 Task: Create a due date automation trigger when advanced on, 2 hours before a card is due add fields with custom field "Resume" set to a date more than 1 days ago.
Action: Mouse moved to (1041, 299)
Screenshot: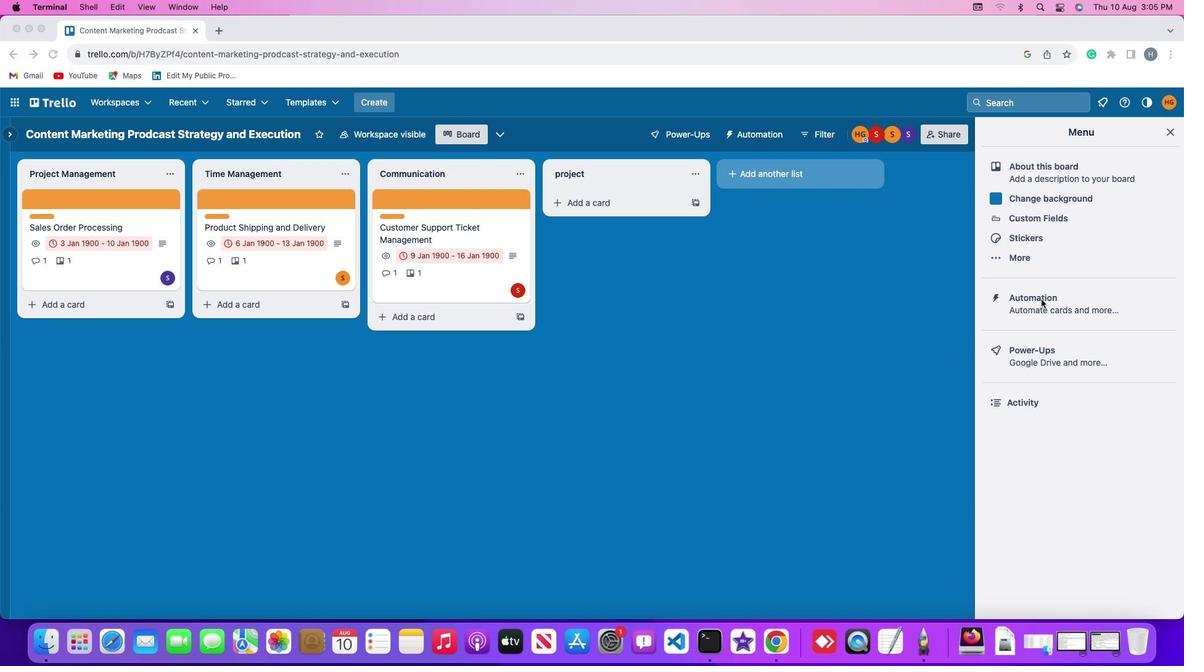 
Action: Mouse pressed left at (1041, 299)
Screenshot: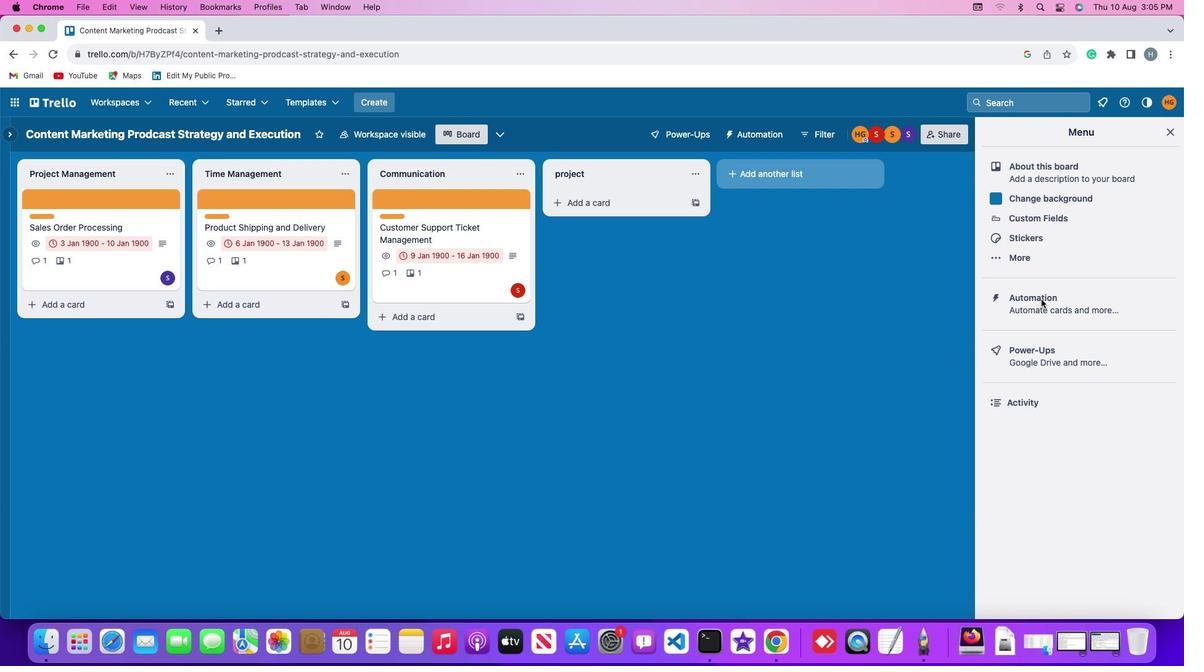 
Action: Mouse pressed left at (1041, 299)
Screenshot: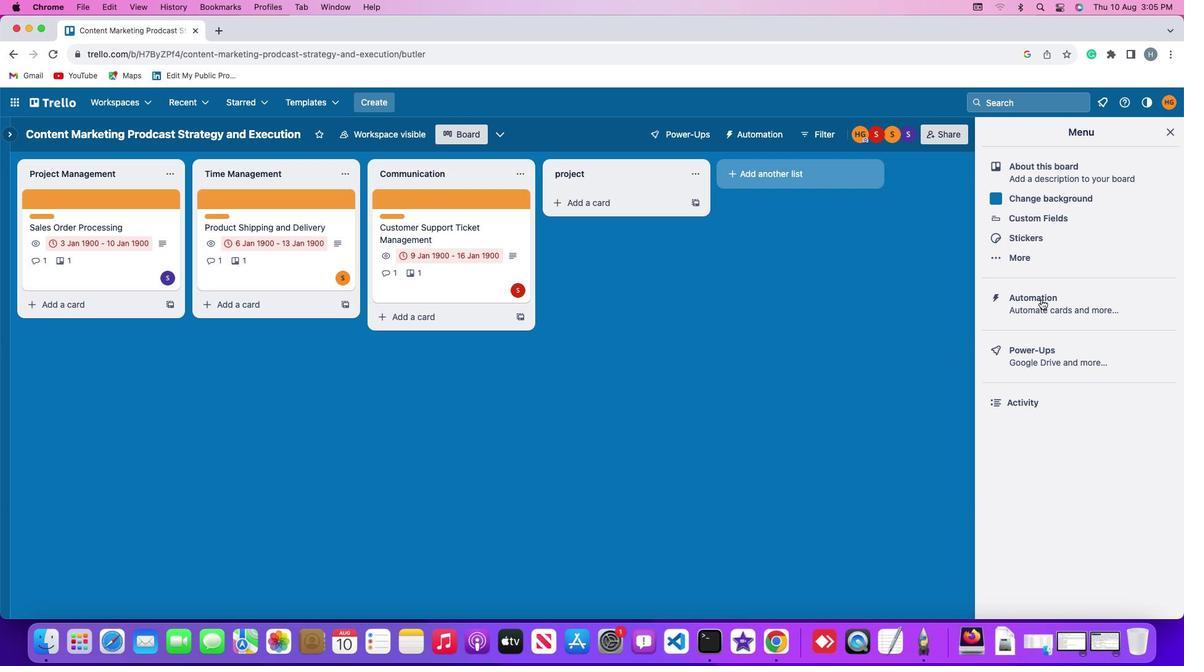 
Action: Mouse moved to (87, 294)
Screenshot: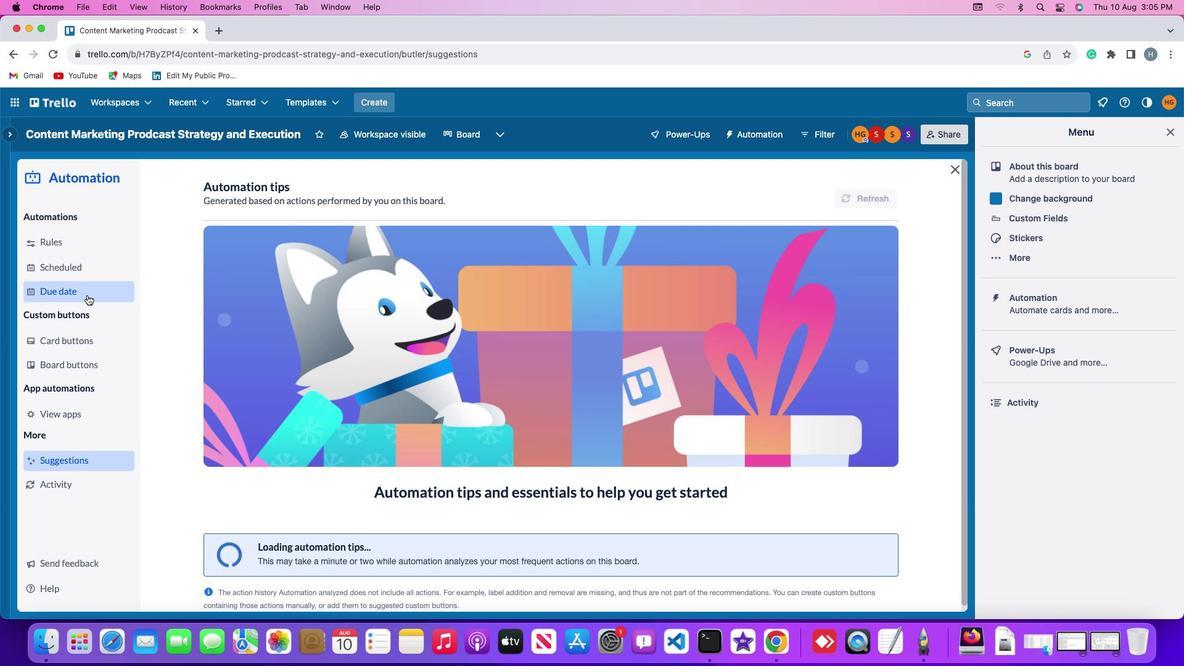 
Action: Mouse pressed left at (87, 294)
Screenshot: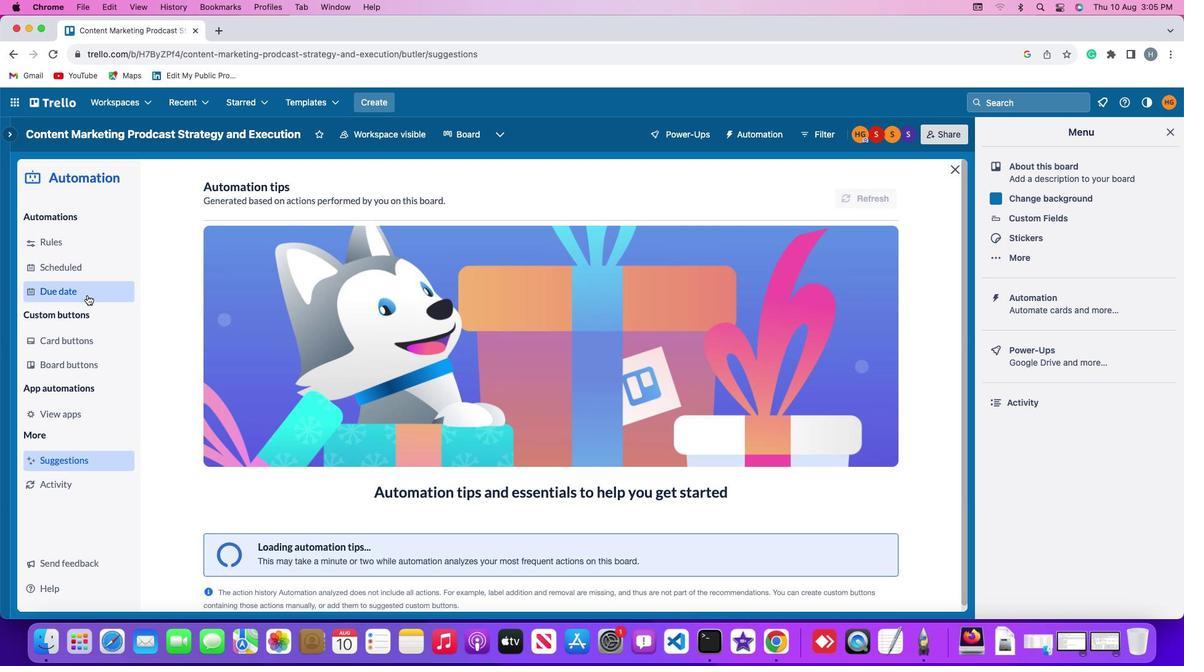 
Action: Mouse moved to (822, 193)
Screenshot: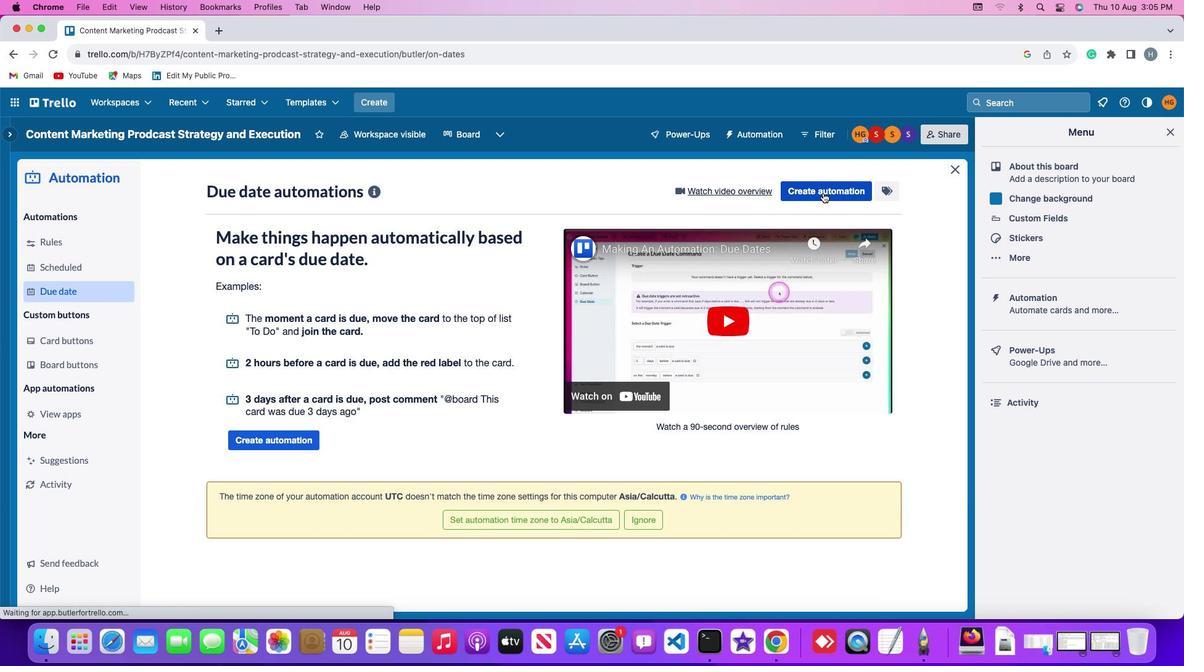 
Action: Mouse pressed left at (822, 193)
Screenshot: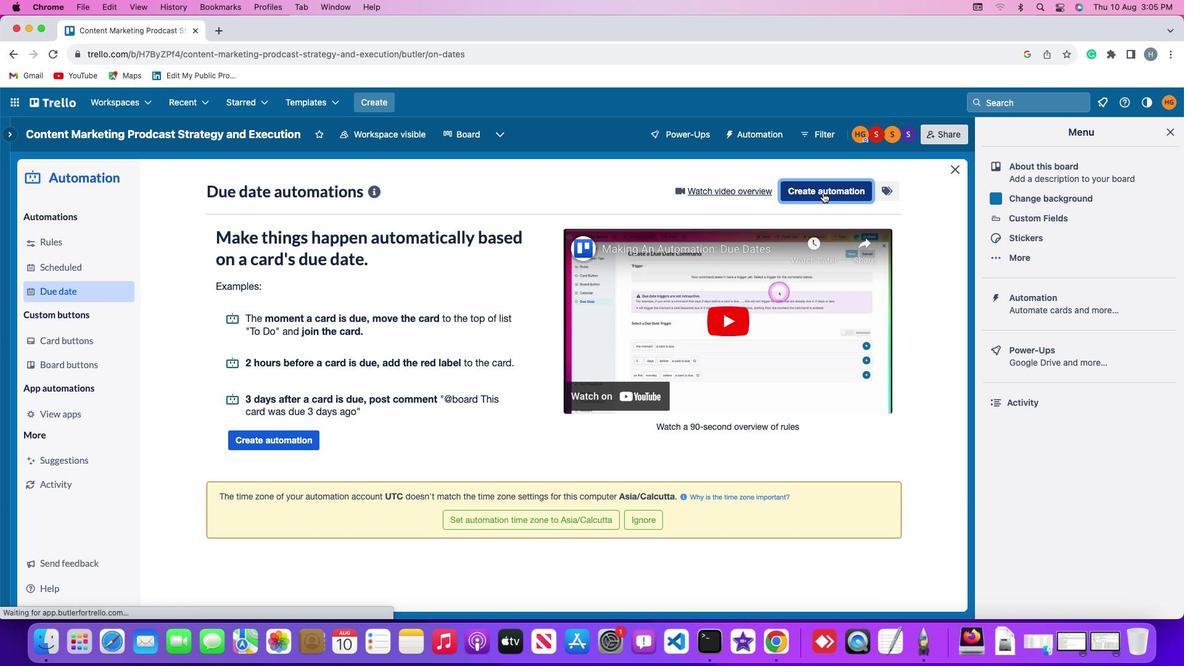 
Action: Mouse moved to (401, 309)
Screenshot: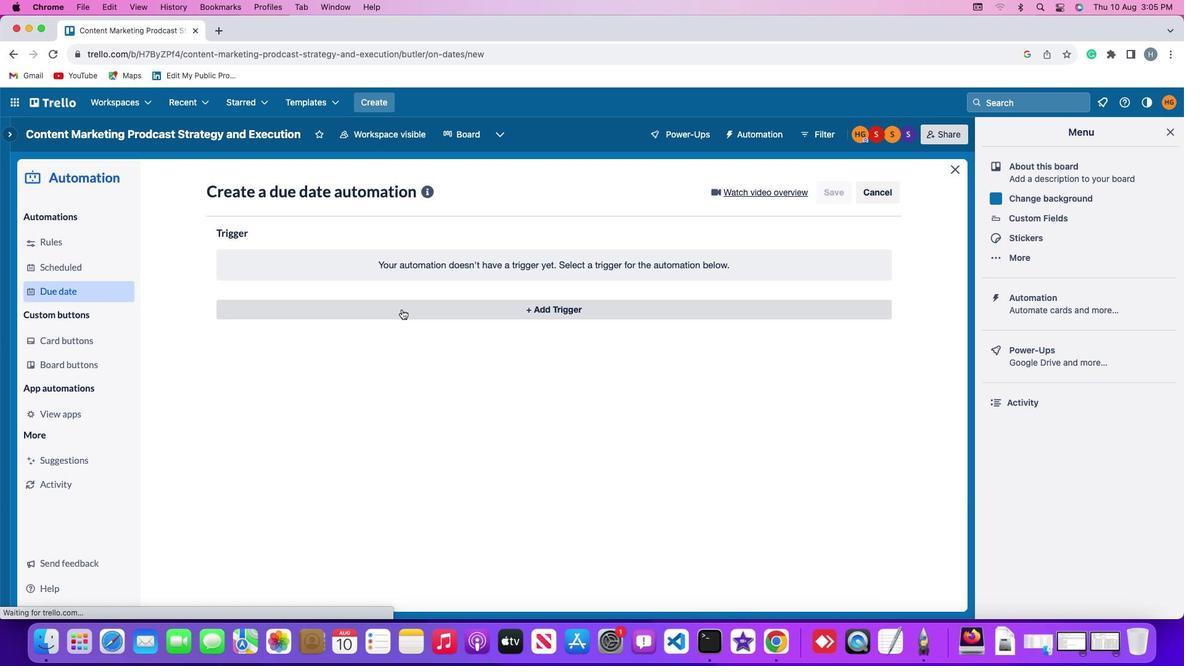 
Action: Mouse pressed left at (401, 309)
Screenshot: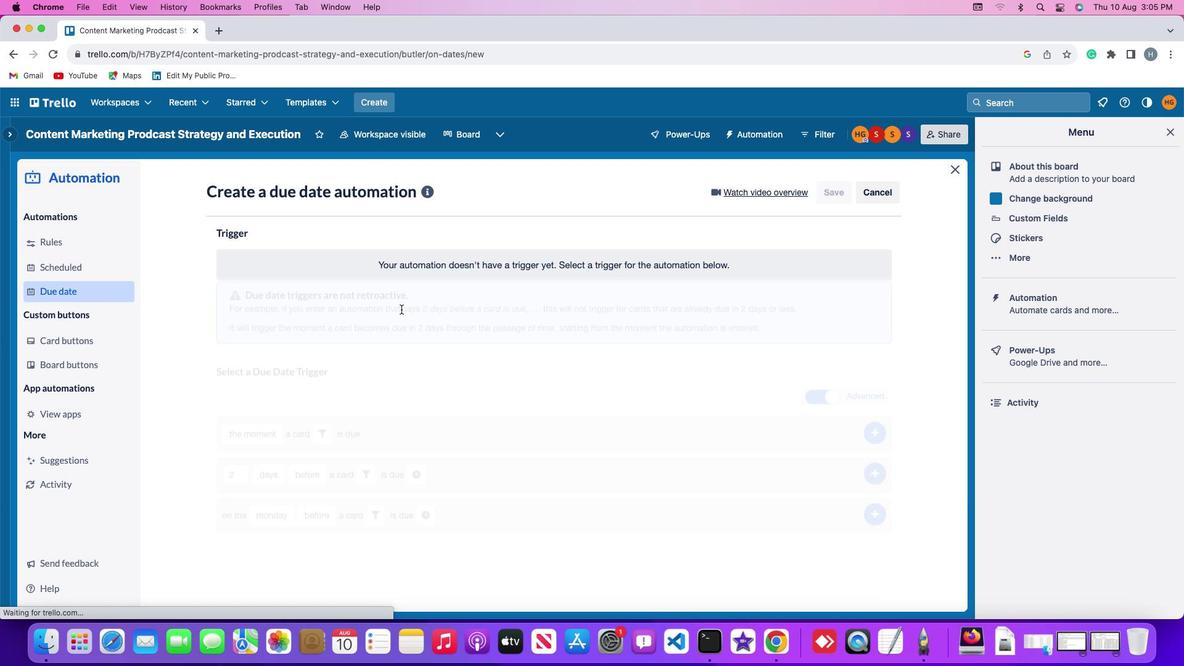 
Action: Mouse moved to (241, 500)
Screenshot: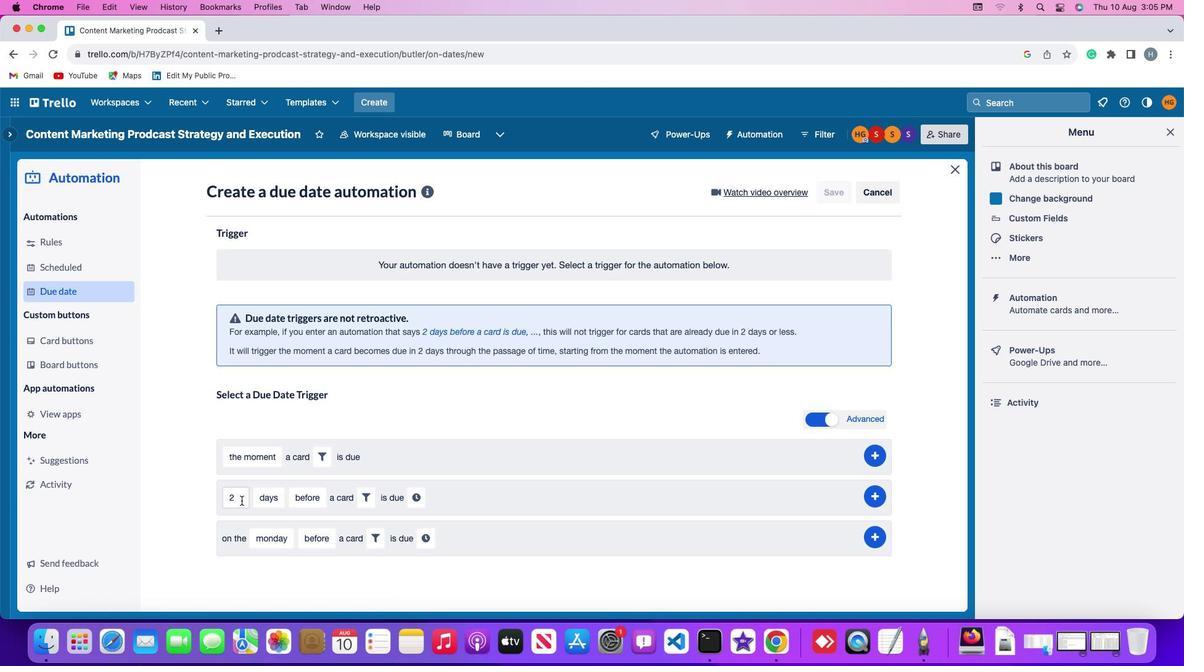
Action: Mouse pressed left at (241, 500)
Screenshot: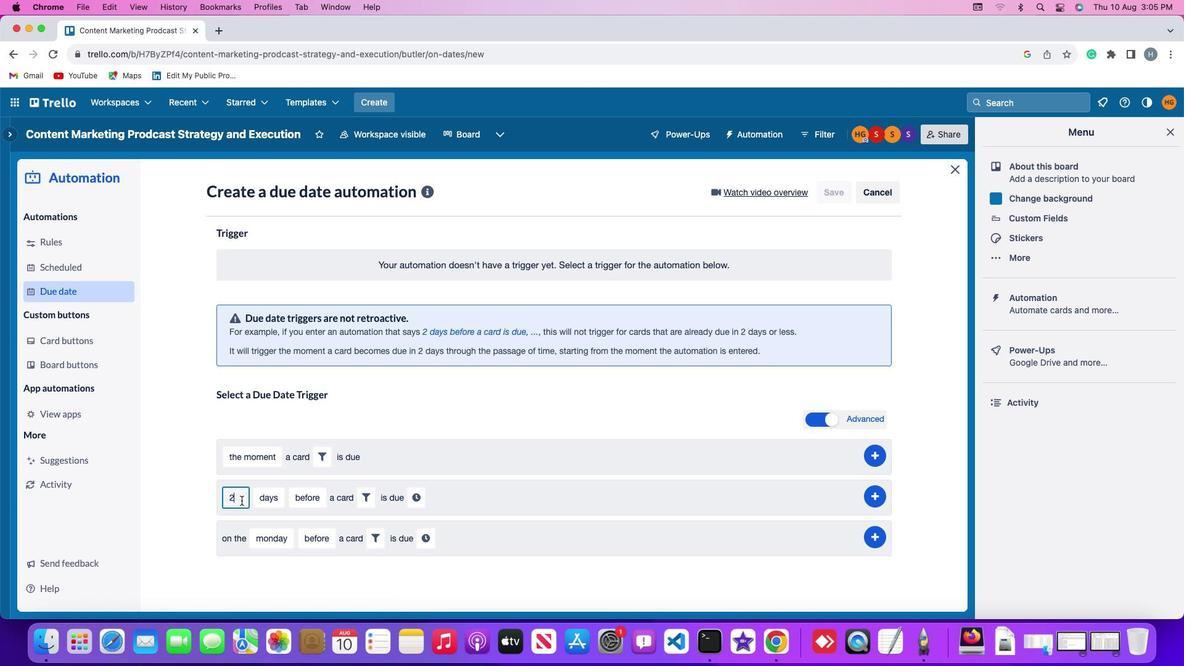 
Action: Key pressed Key.backspace'2'
Screenshot: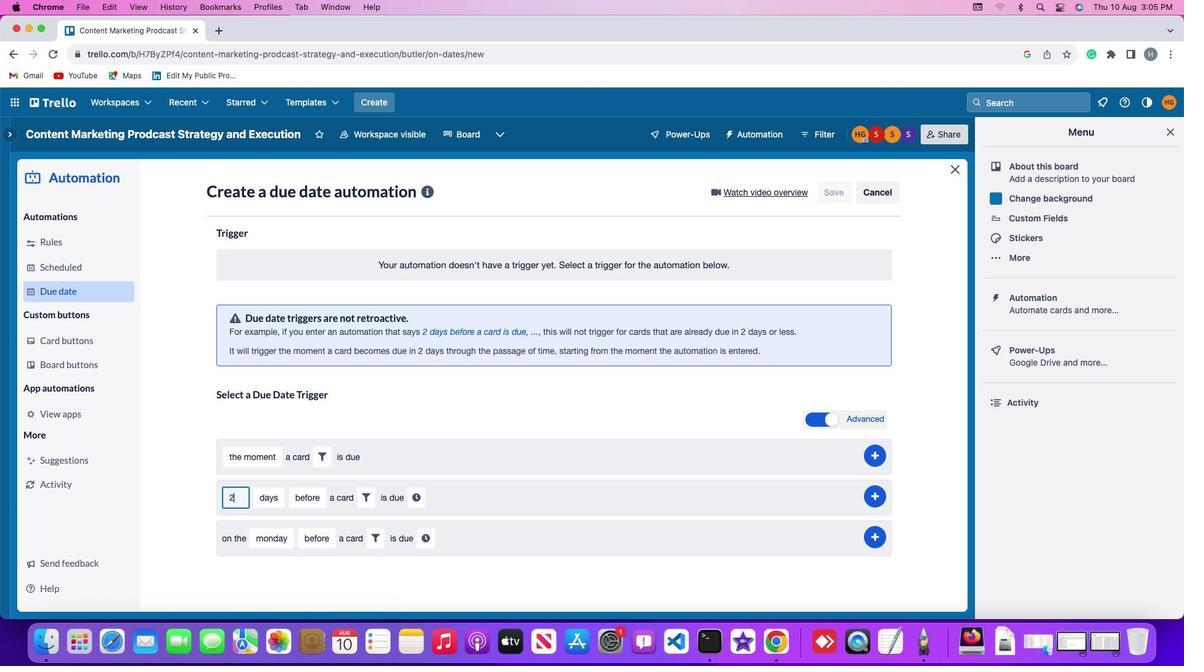 
Action: Mouse moved to (259, 497)
Screenshot: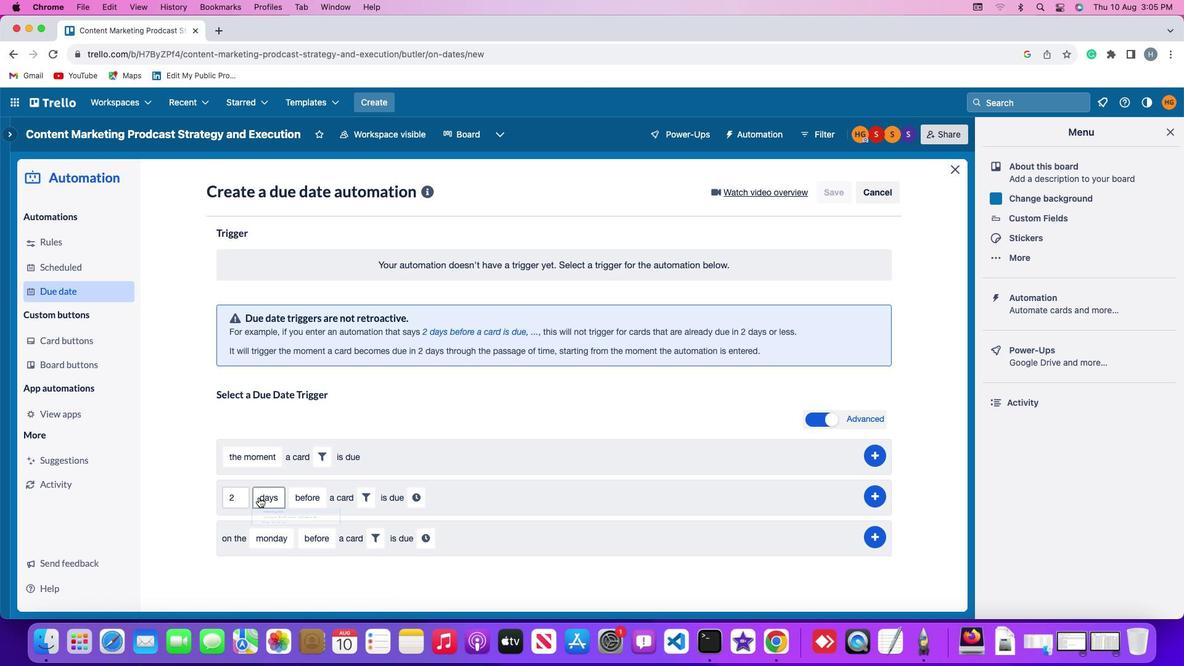 
Action: Mouse pressed left at (259, 497)
Screenshot: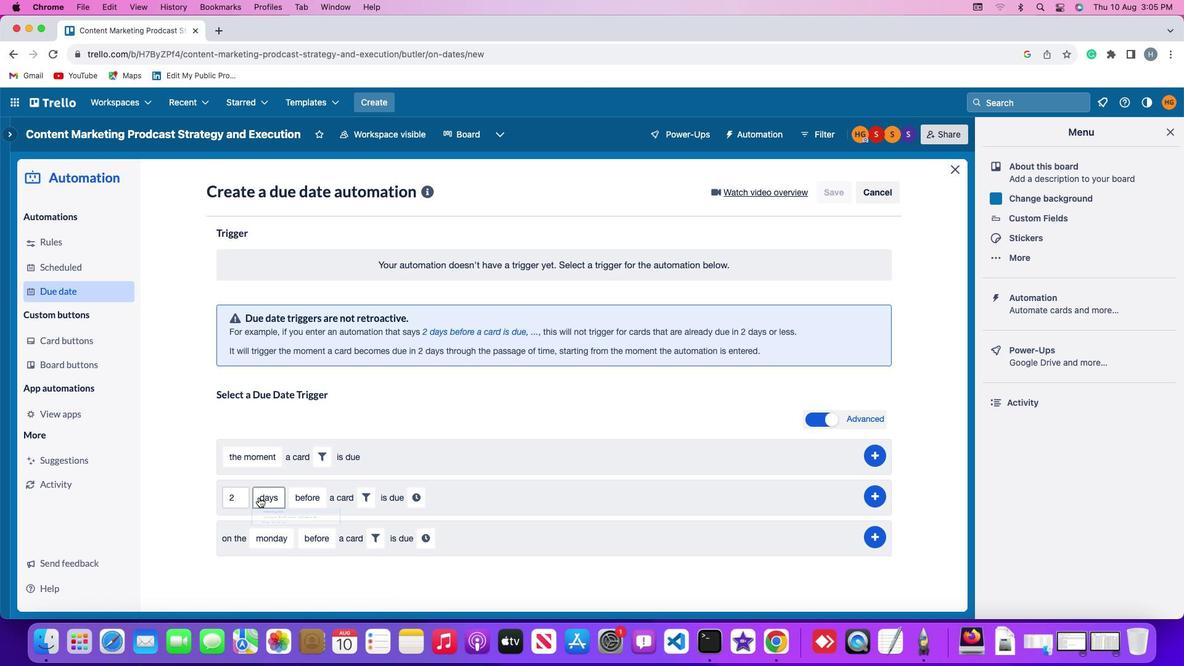 
Action: Mouse moved to (281, 582)
Screenshot: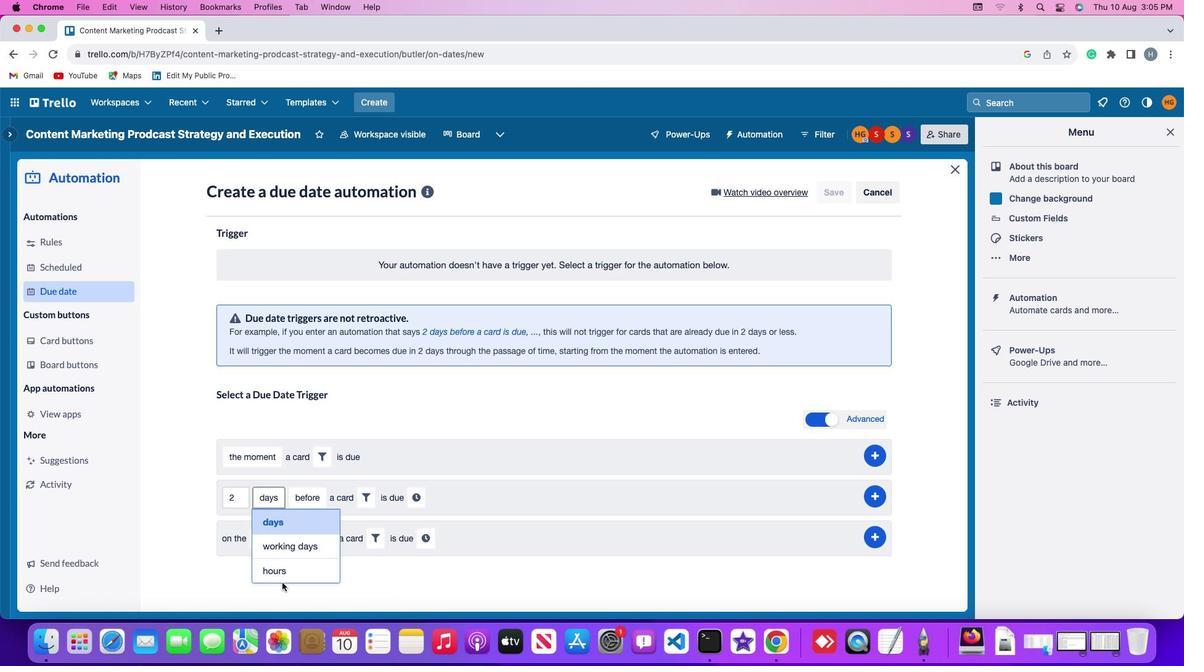 
Action: Mouse pressed left at (281, 582)
Screenshot: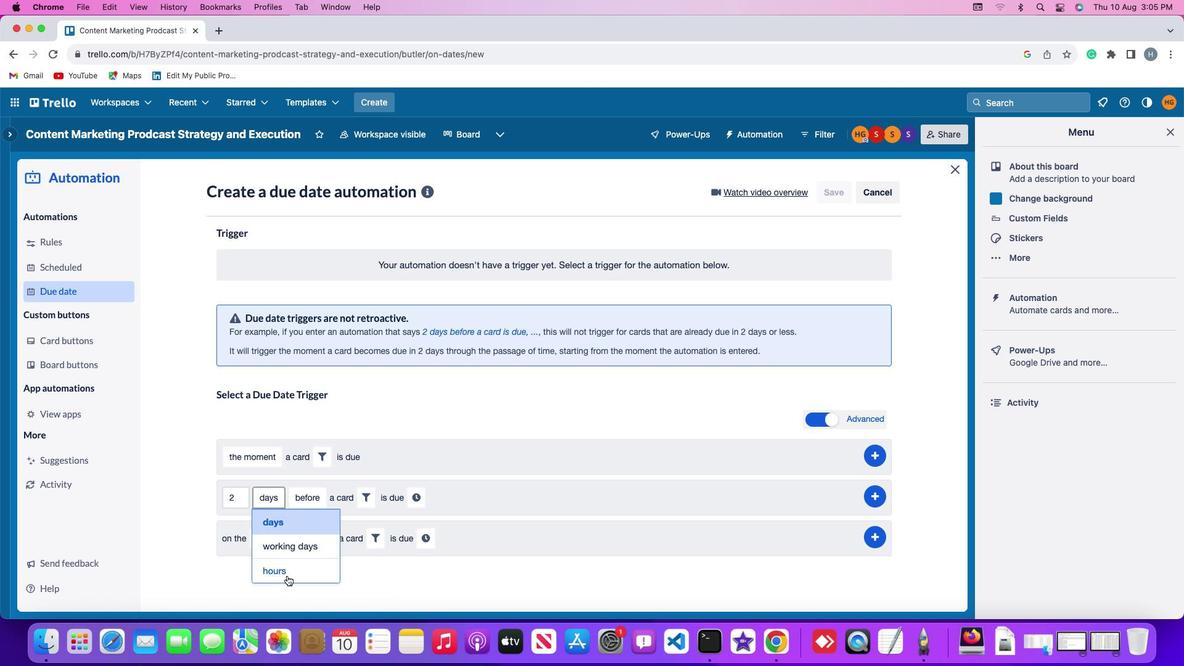 
Action: Mouse moved to (286, 573)
Screenshot: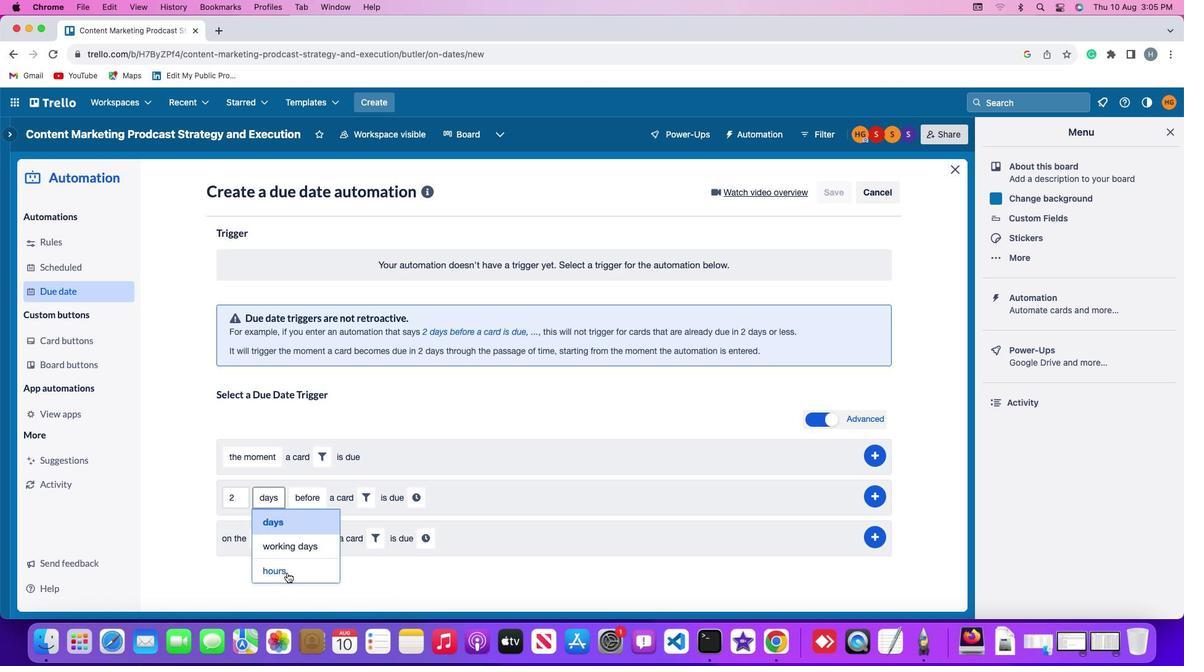 
Action: Mouse pressed left at (286, 573)
Screenshot: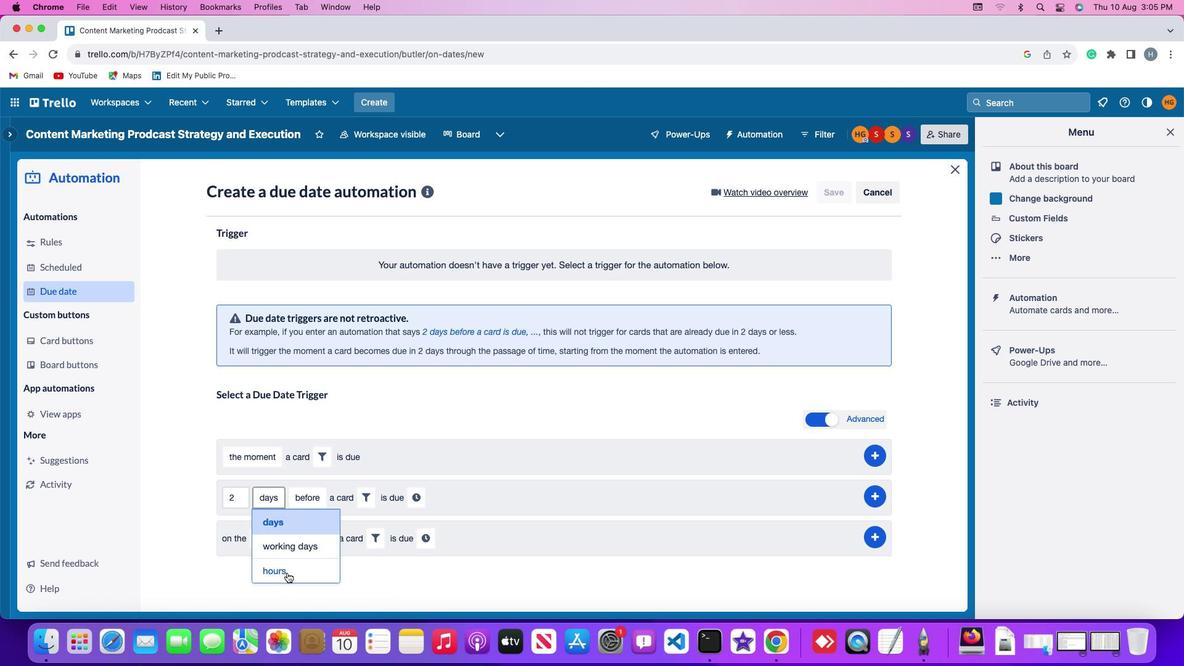 
Action: Mouse moved to (309, 502)
Screenshot: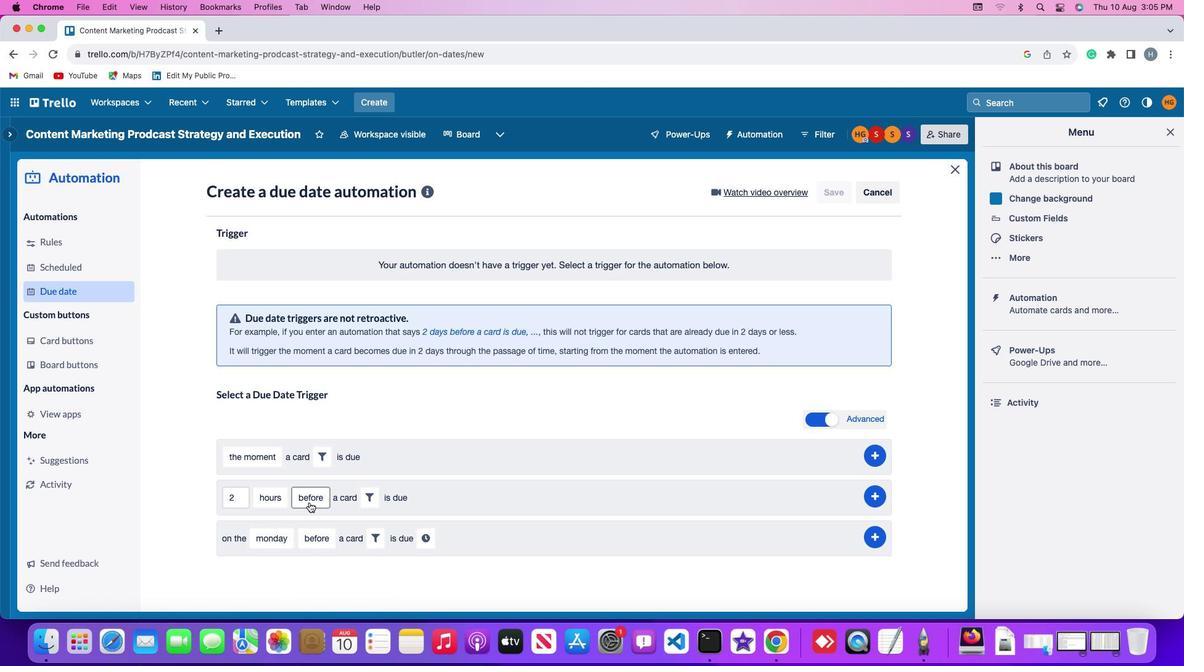 
Action: Mouse pressed left at (309, 502)
Screenshot: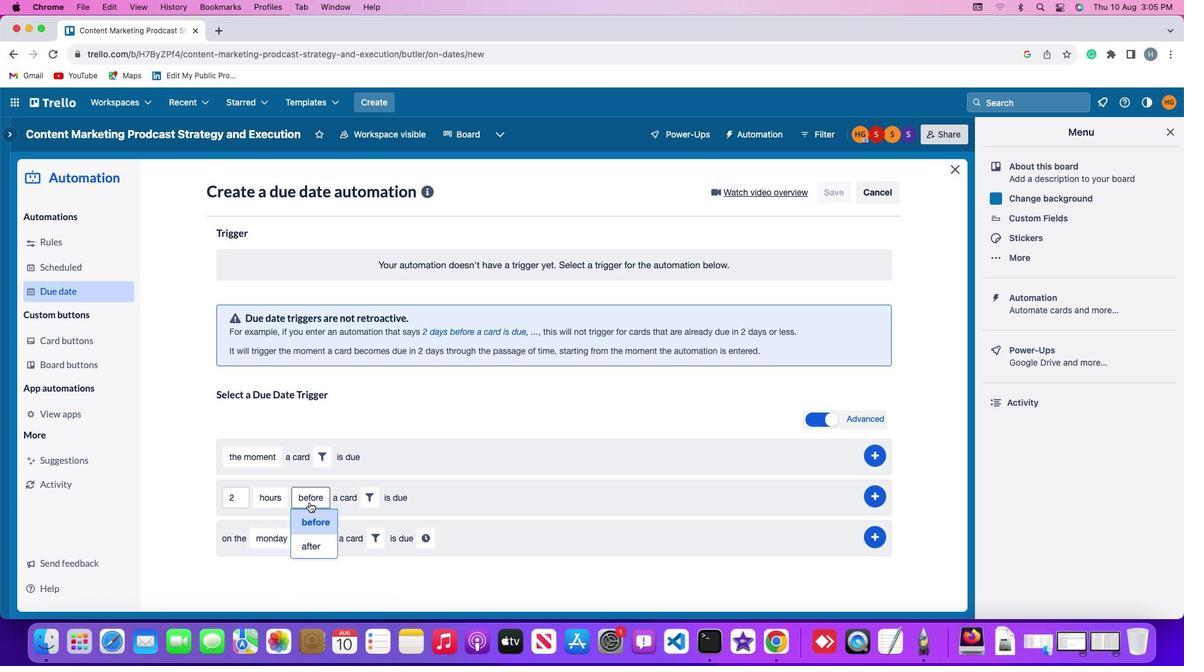
Action: Mouse moved to (318, 526)
Screenshot: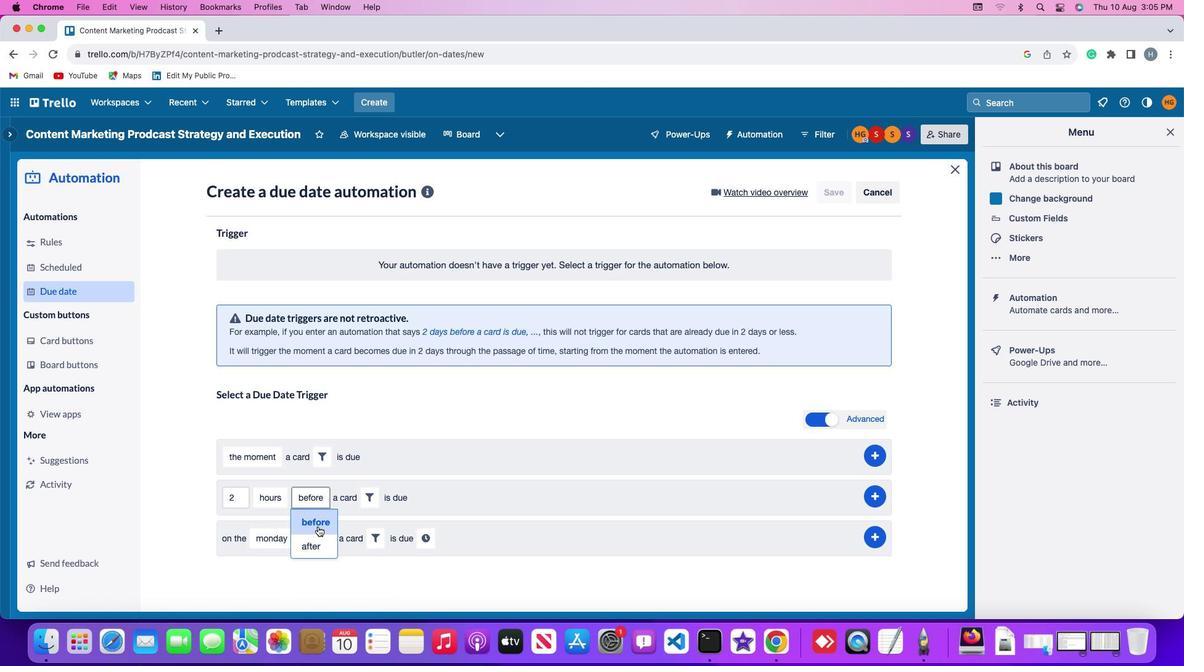 
Action: Mouse pressed left at (318, 526)
Screenshot: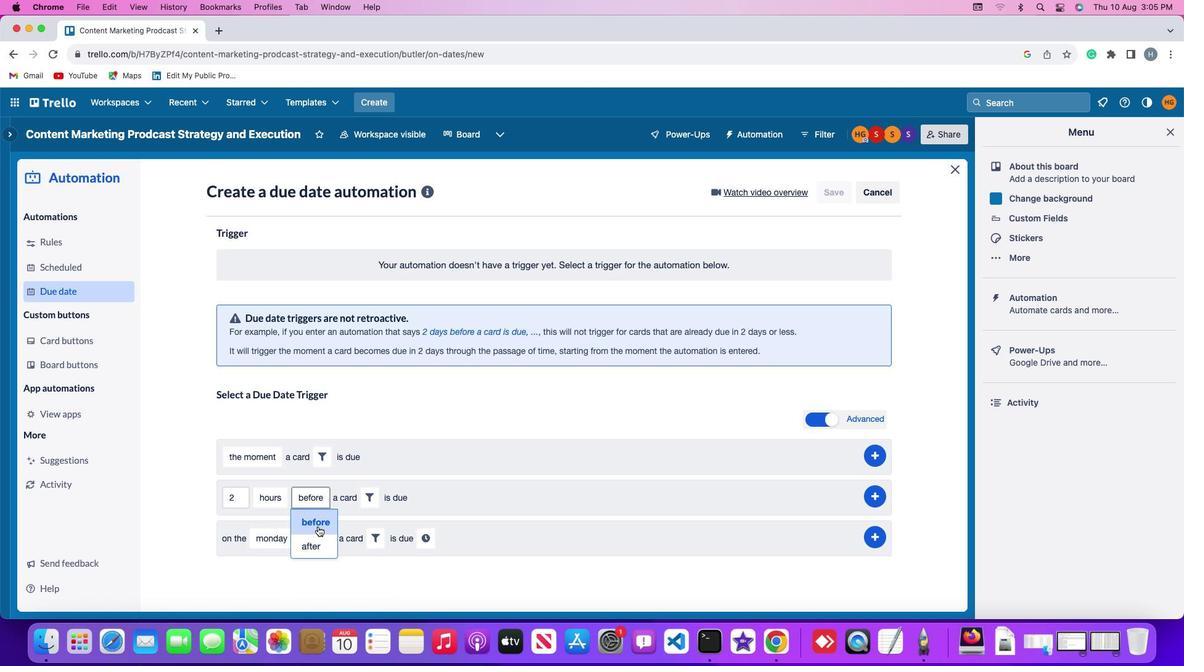 
Action: Mouse moved to (364, 502)
Screenshot: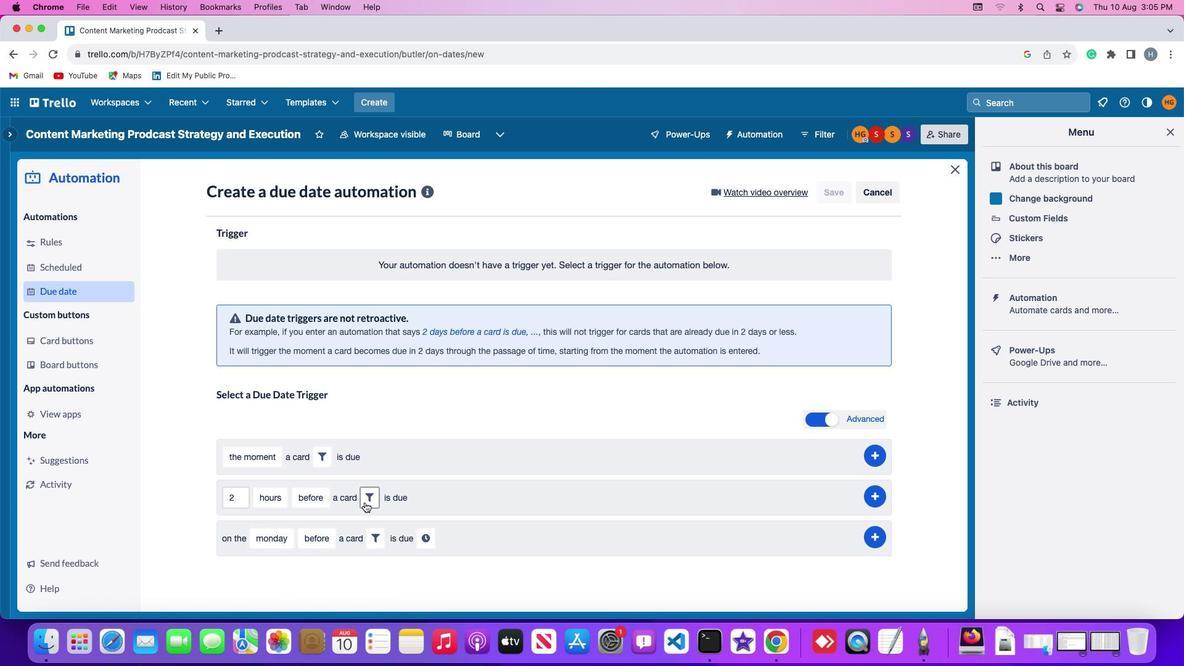 
Action: Mouse pressed left at (364, 502)
Screenshot: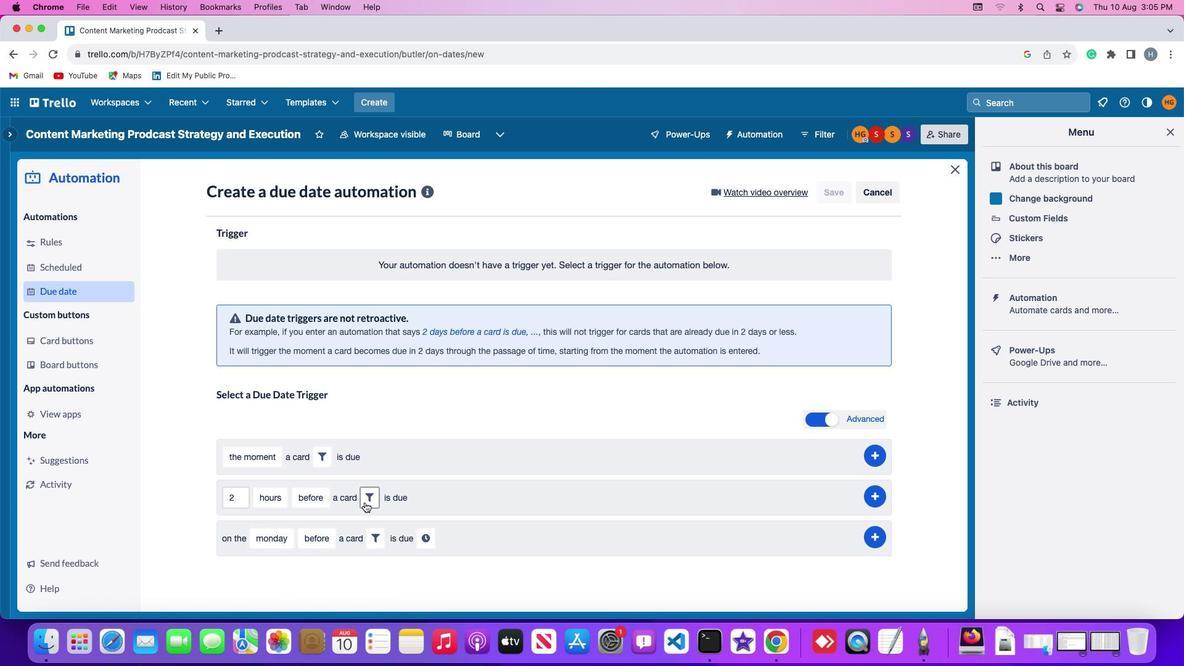 
Action: Mouse moved to (575, 539)
Screenshot: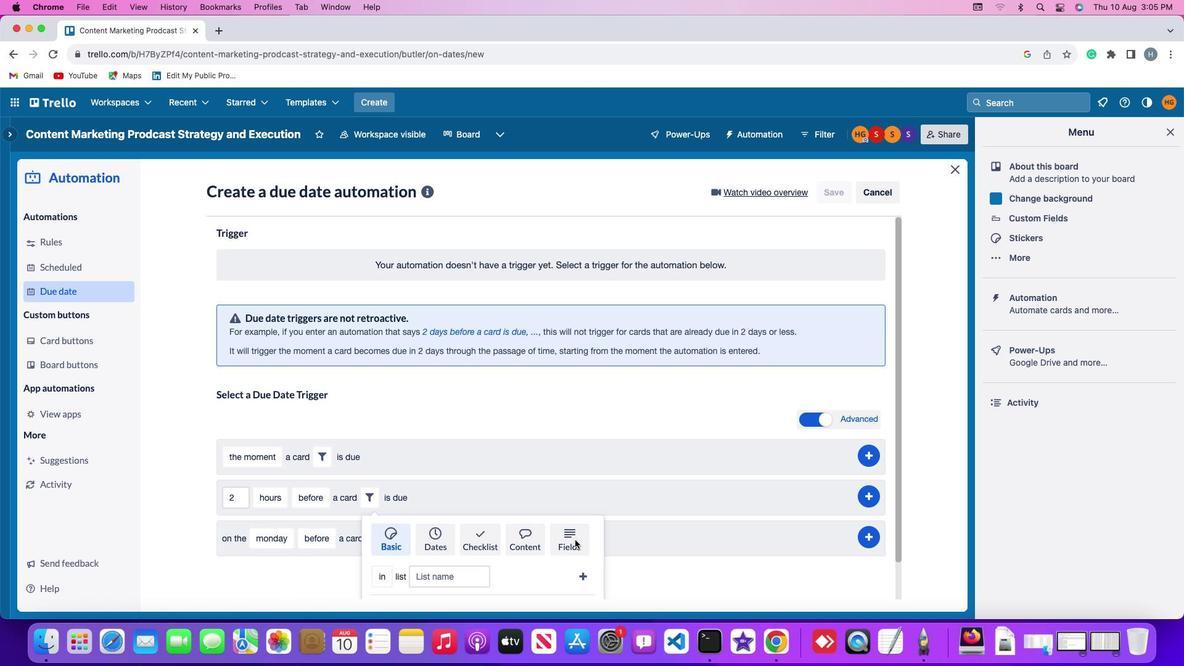 
Action: Mouse pressed left at (575, 539)
Screenshot: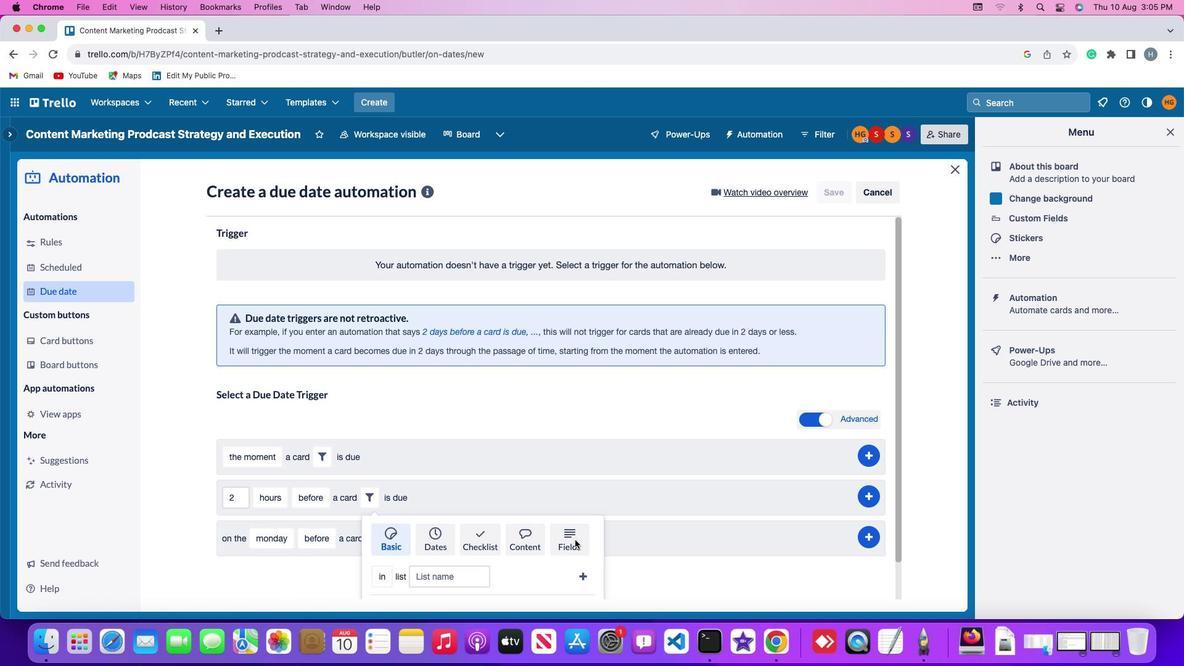 
Action: Mouse moved to (327, 576)
Screenshot: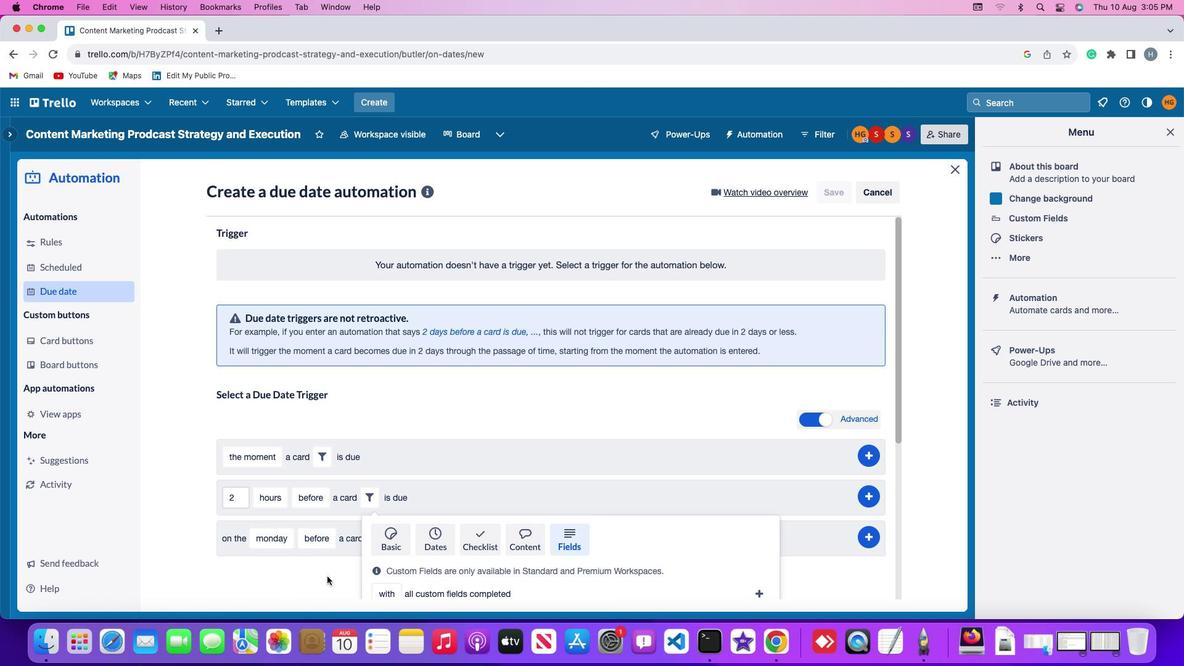 
Action: Mouse scrolled (327, 576) with delta (0, 0)
Screenshot: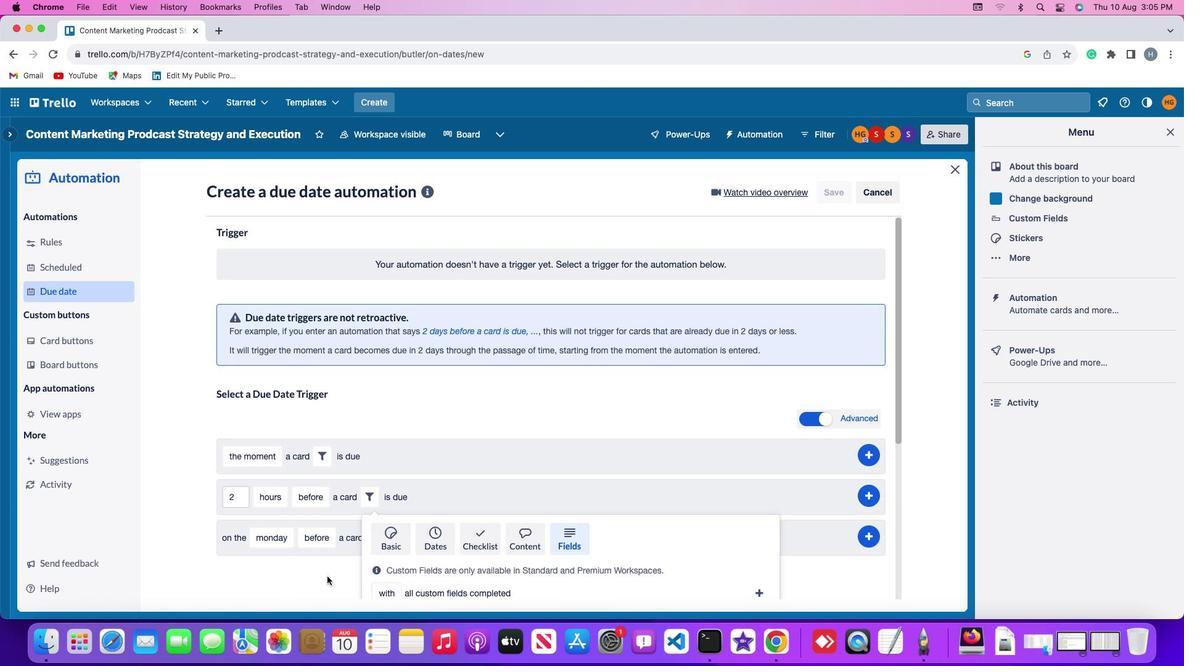 
Action: Mouse scrolled (327, 576) with delta (0, 0)
Screenshot: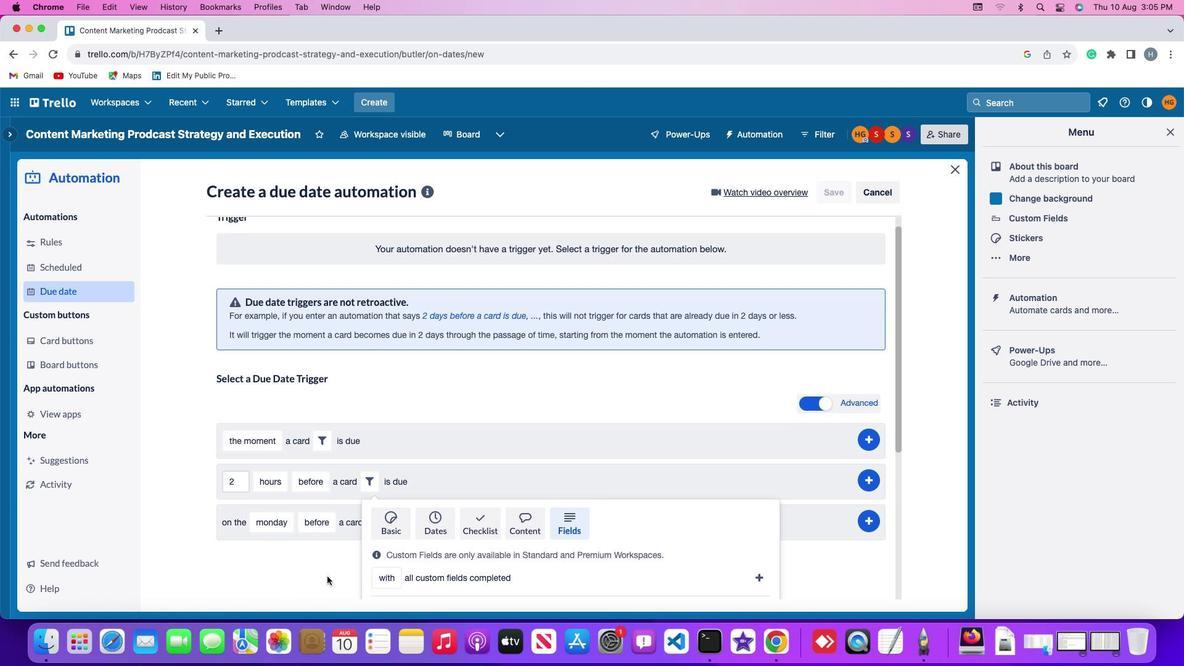 
Action: Mouse scrolled (327, 576) with delta (0, -1)
Screenshot: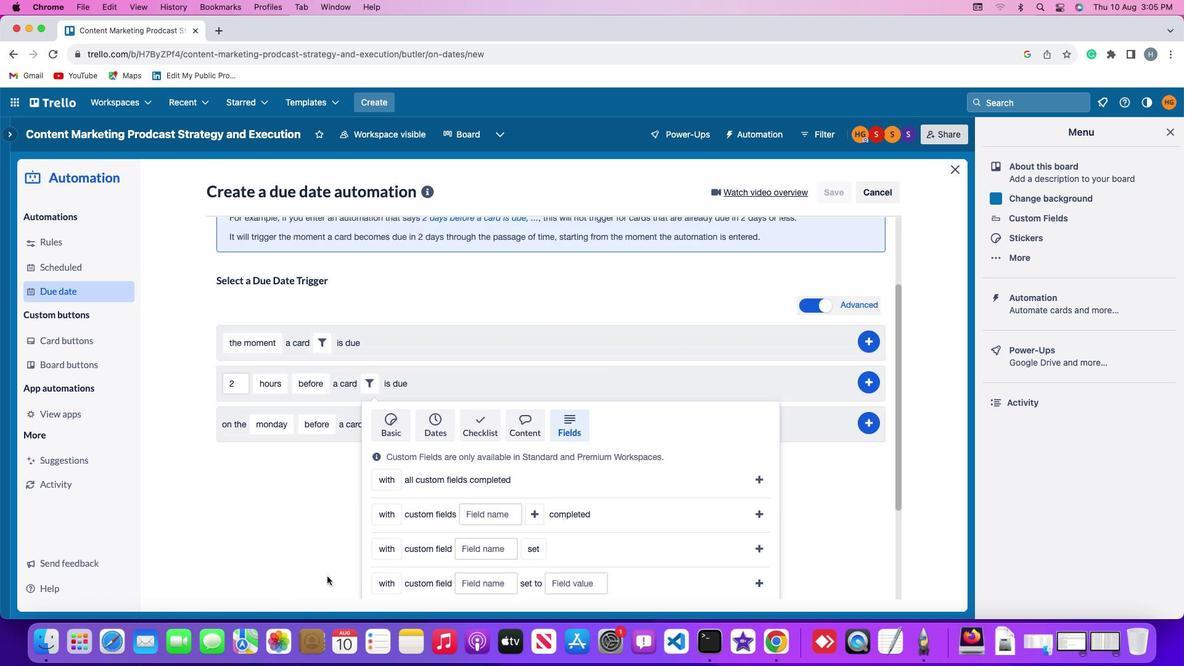 
Action: Mouse scrolled (327, 576) with delta (0, -3)
Screenshot: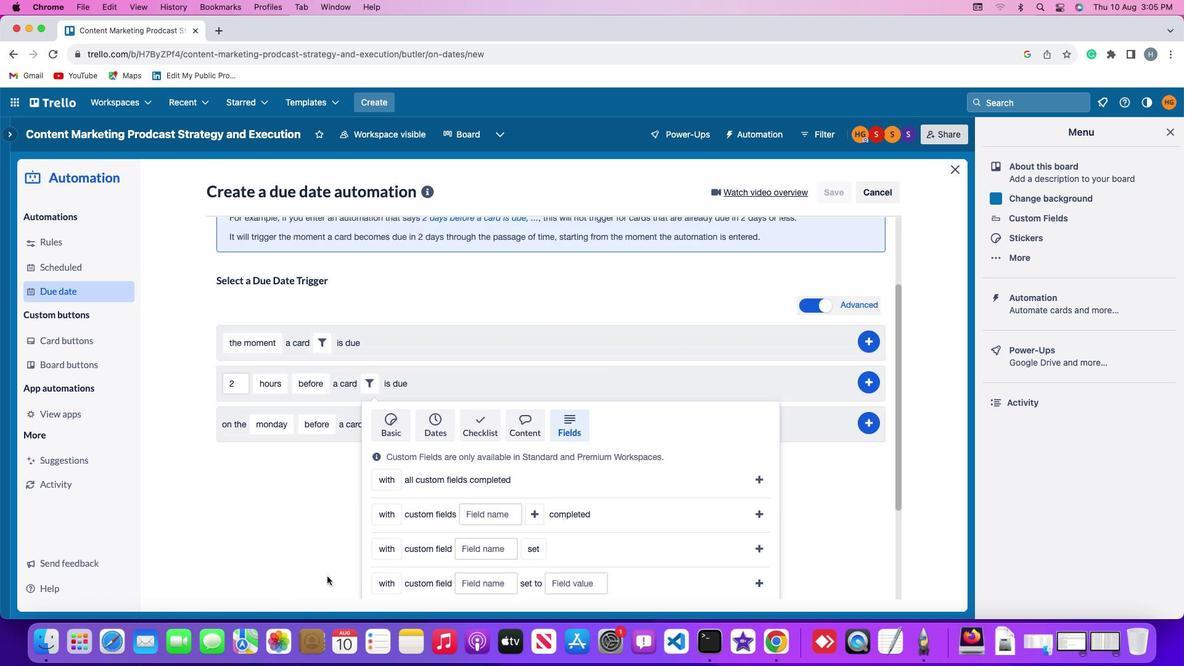 
Action: Mouse scrolled (327, 576) with delta (0, -3)
Screenshot: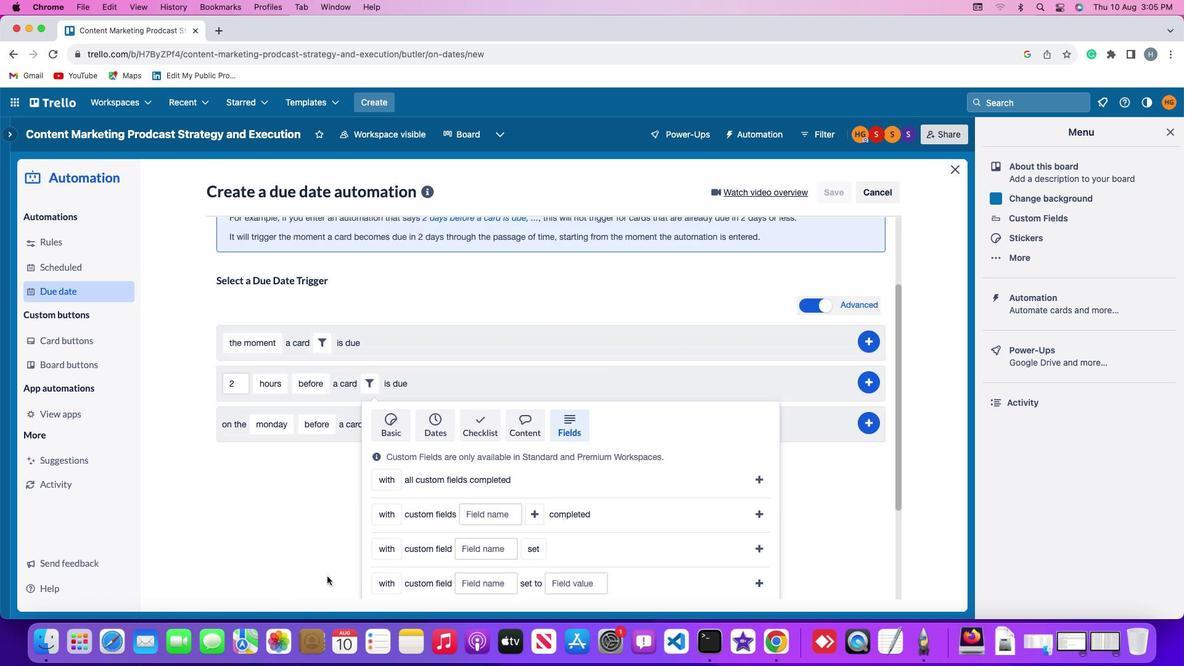 
Action: Mouse scrolled (327, 576) with delta (0, -4)
Screenshot: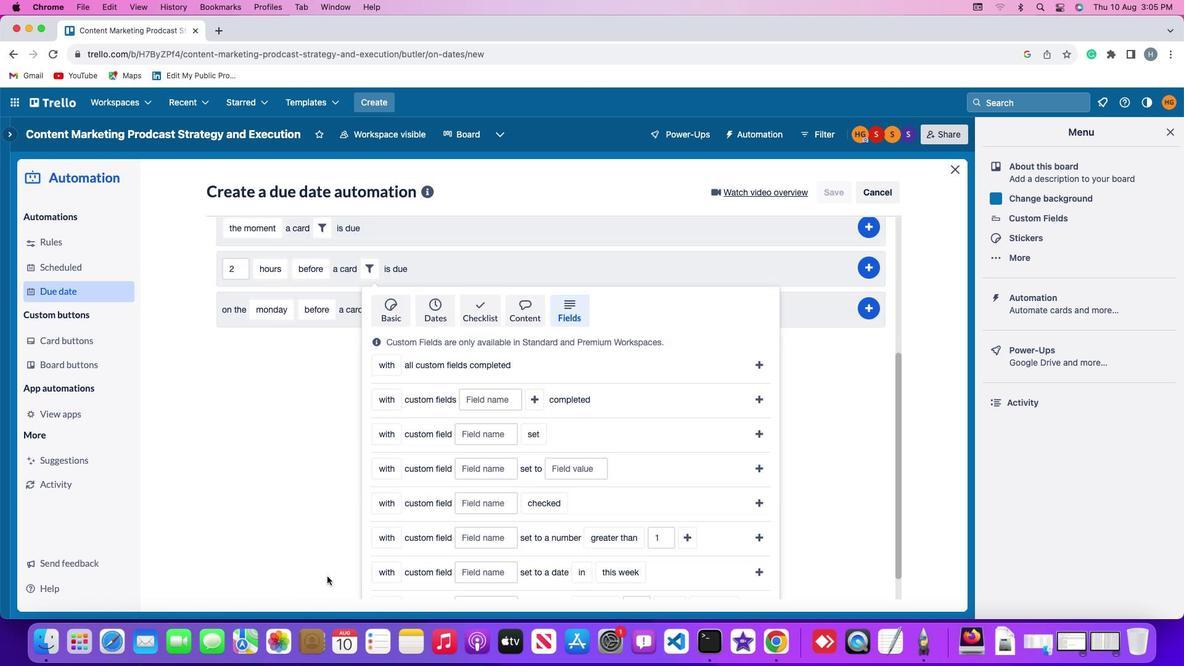
Action: Mouse scrolled (327, 576) with delta (0, 0)
Screenshot: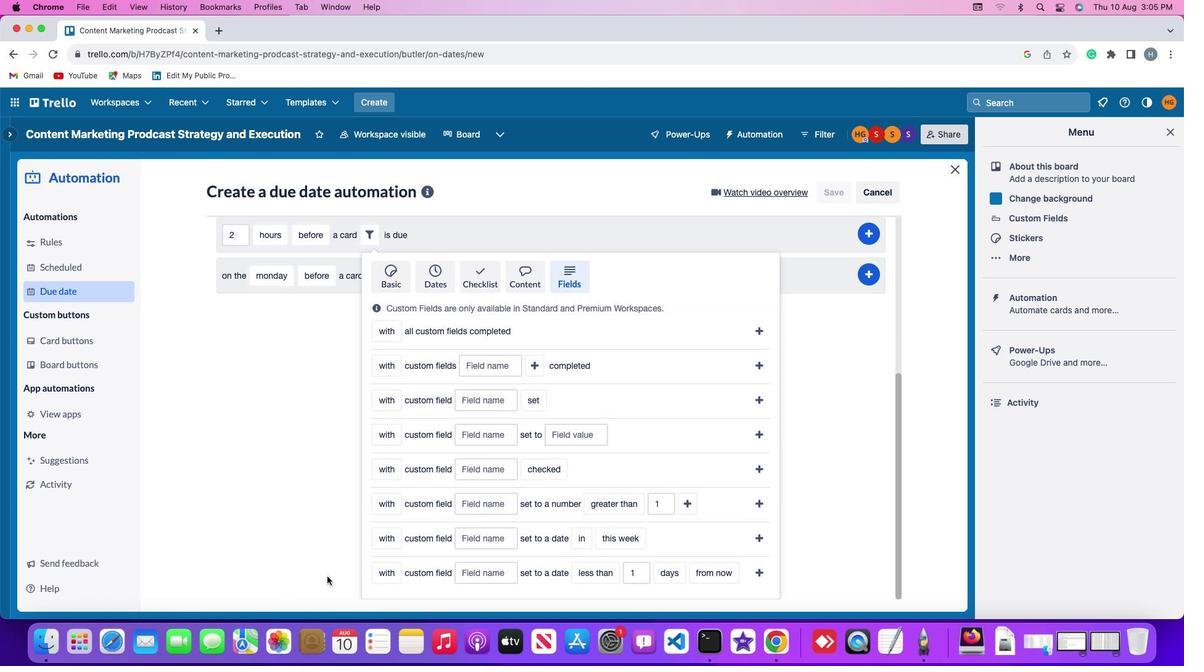 
Action: Mouse scrolled (327, 576) with delta (0, 0)
Screenshot: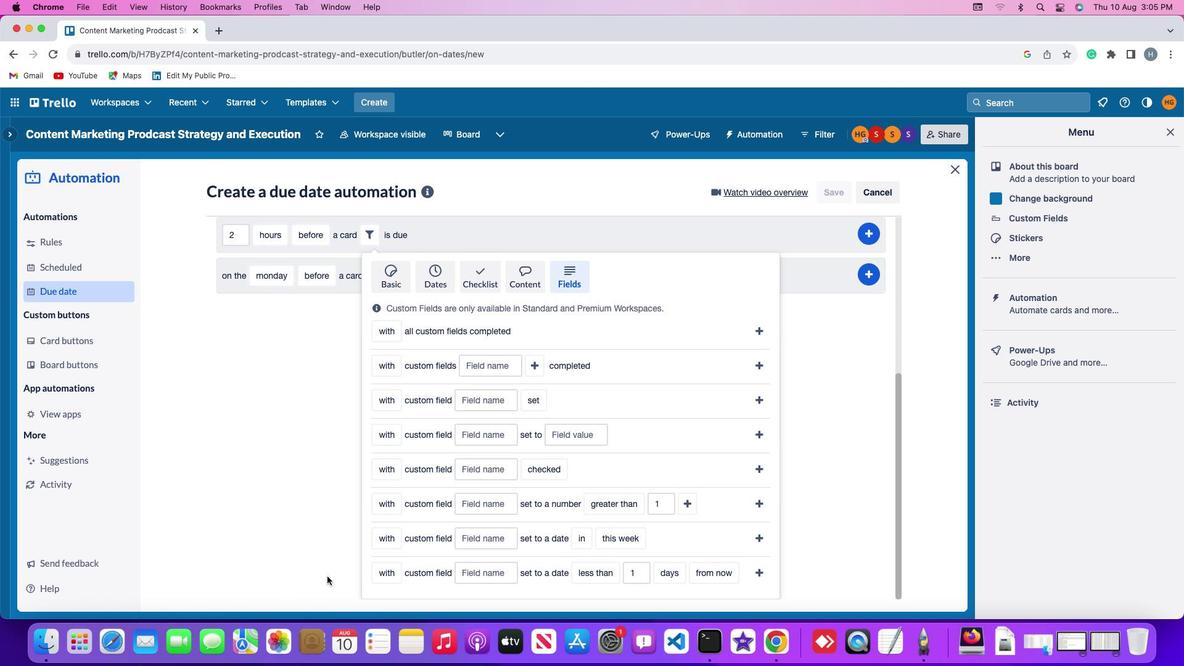 
Action: Mouse scrolled (327, 576) with delta (0, -1)
Screenshot: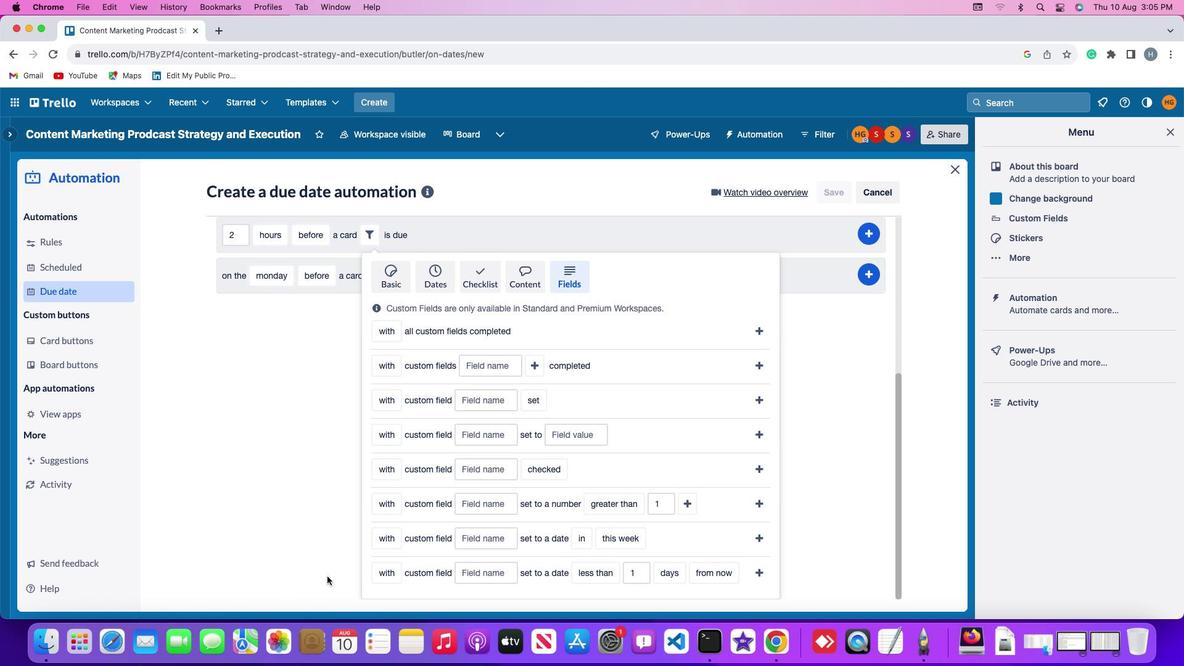 
Action: Mouse scrolled (327, 576) with delta (0, -3)
Screenshot: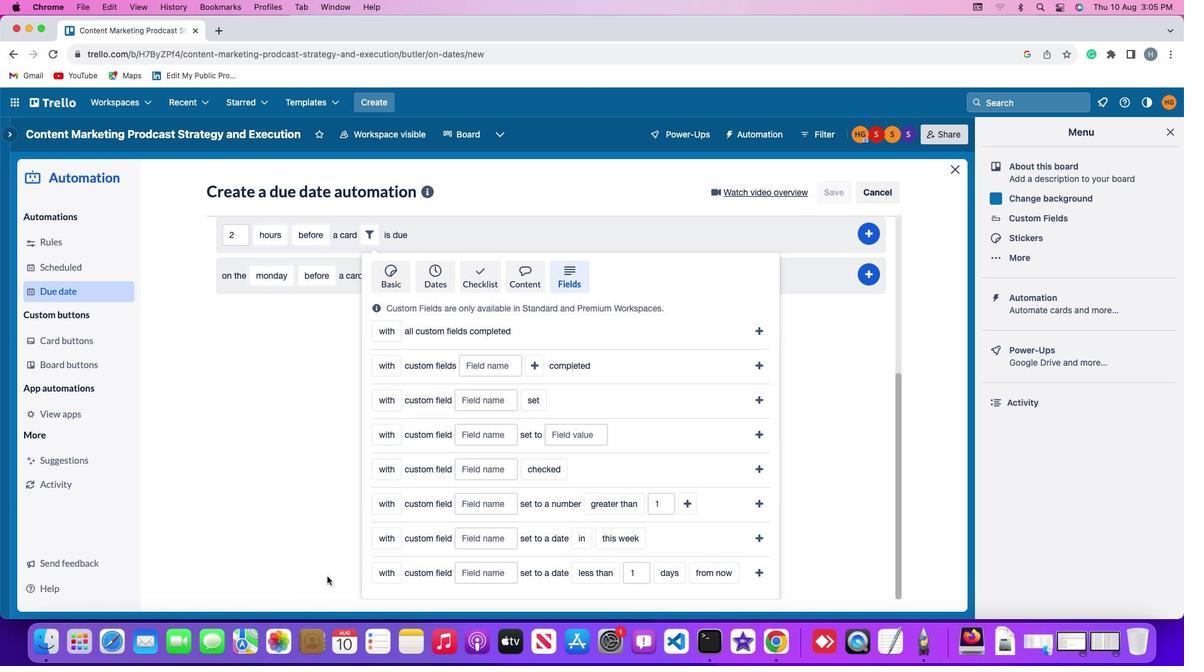 
Action: Mouse scrolled (327, 576) with delta (0, 0)
Screenshot: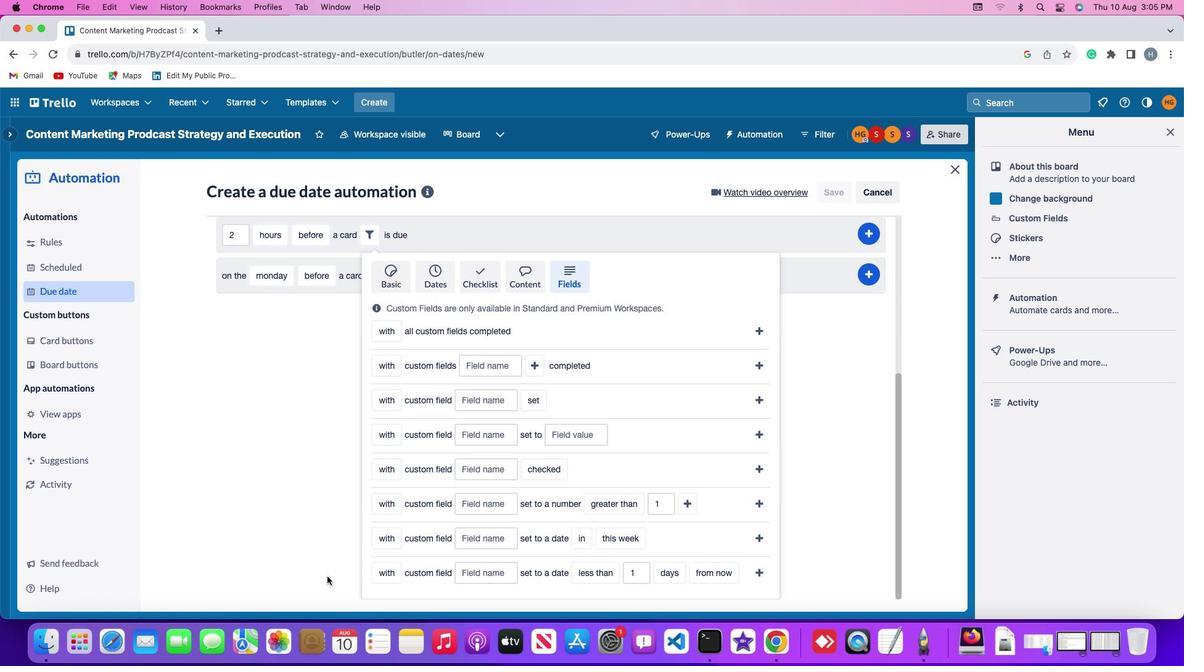 
Action: Mouse scrolled (327, 576) with delta (0, 0)
Screenshot: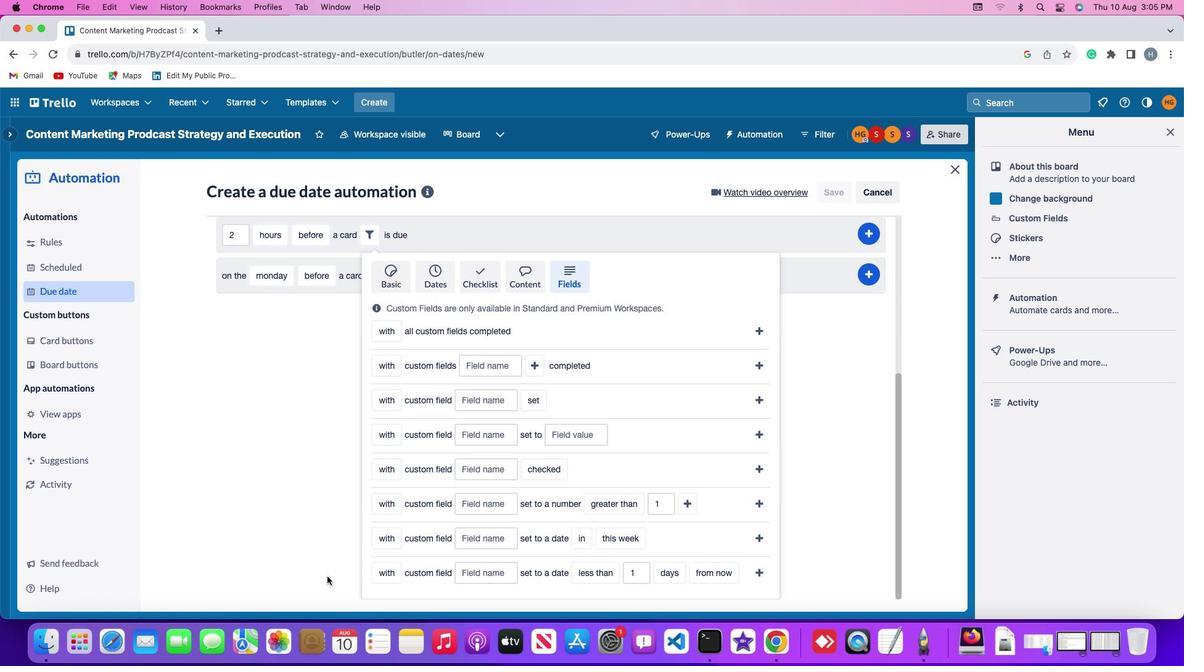 
Action: Mouse moved to (379, 578)
Screenshot: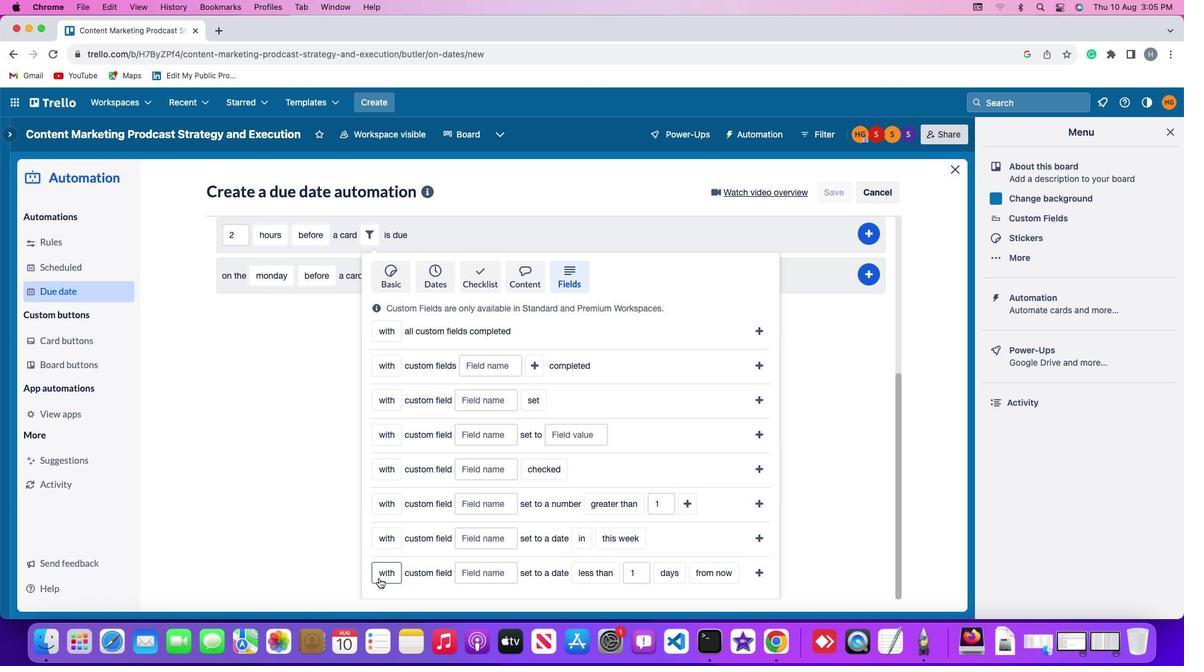 
Action: Mouse pressed left at (379, 578)
Screenshot: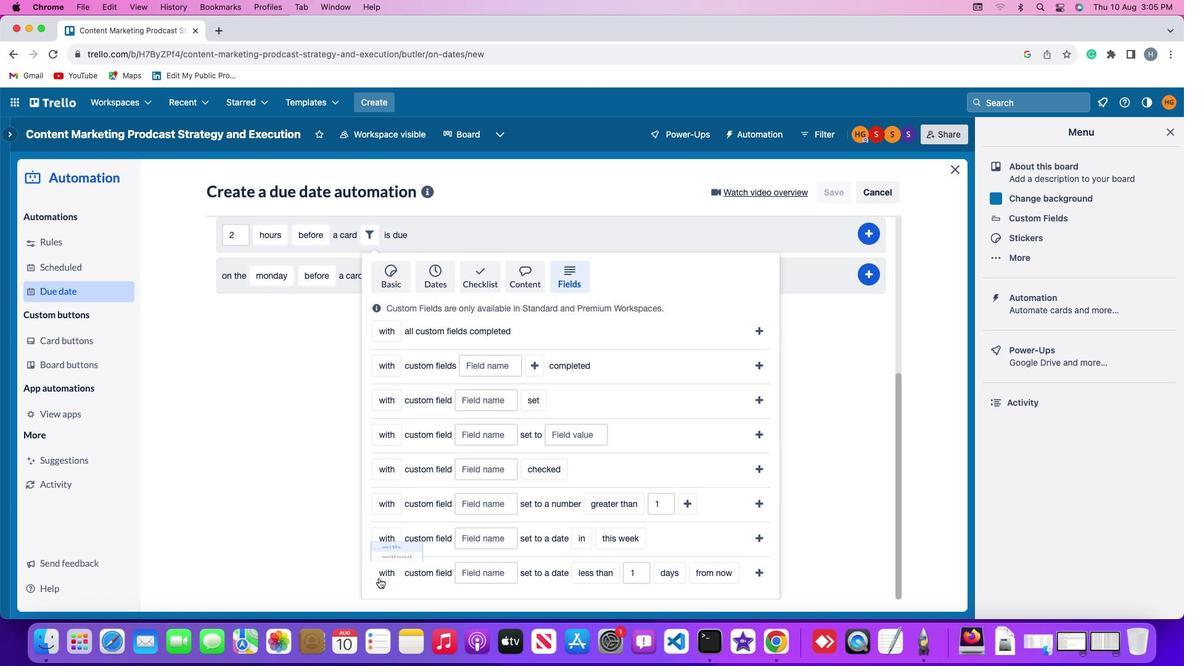 
Action: Mouse moved to (397, 523)
Screenshot: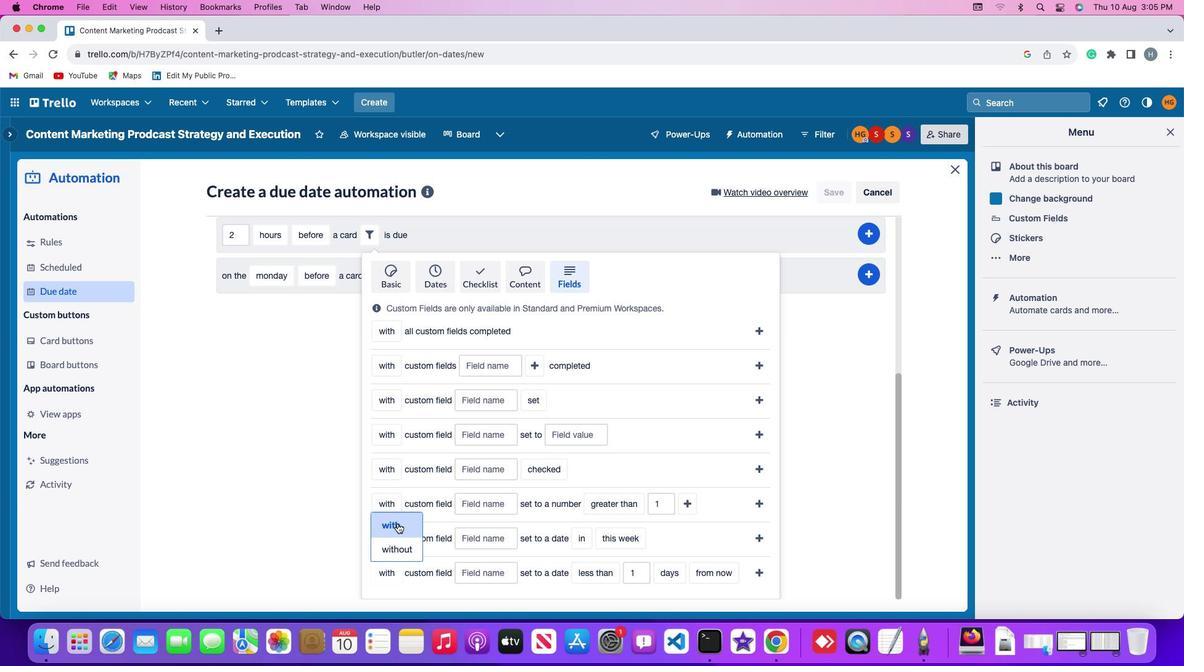 
Action: Mouse pressed left at (397, 523)
Screenshot: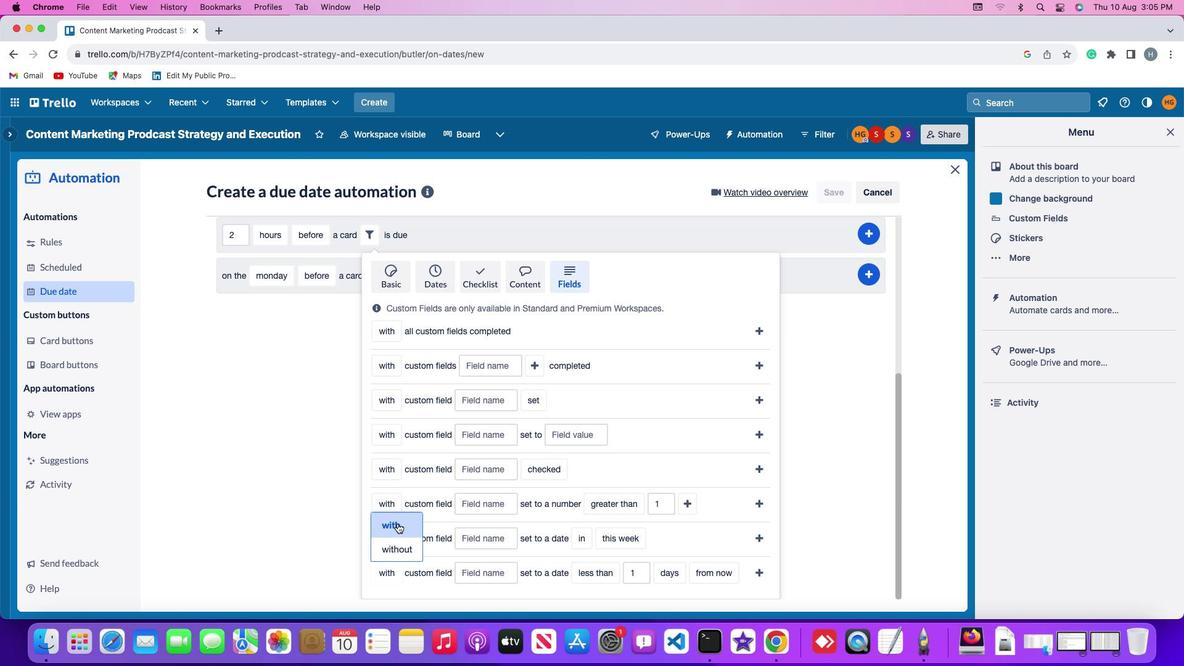 
Action: Mouse moved to (475, 573)
Screenshot: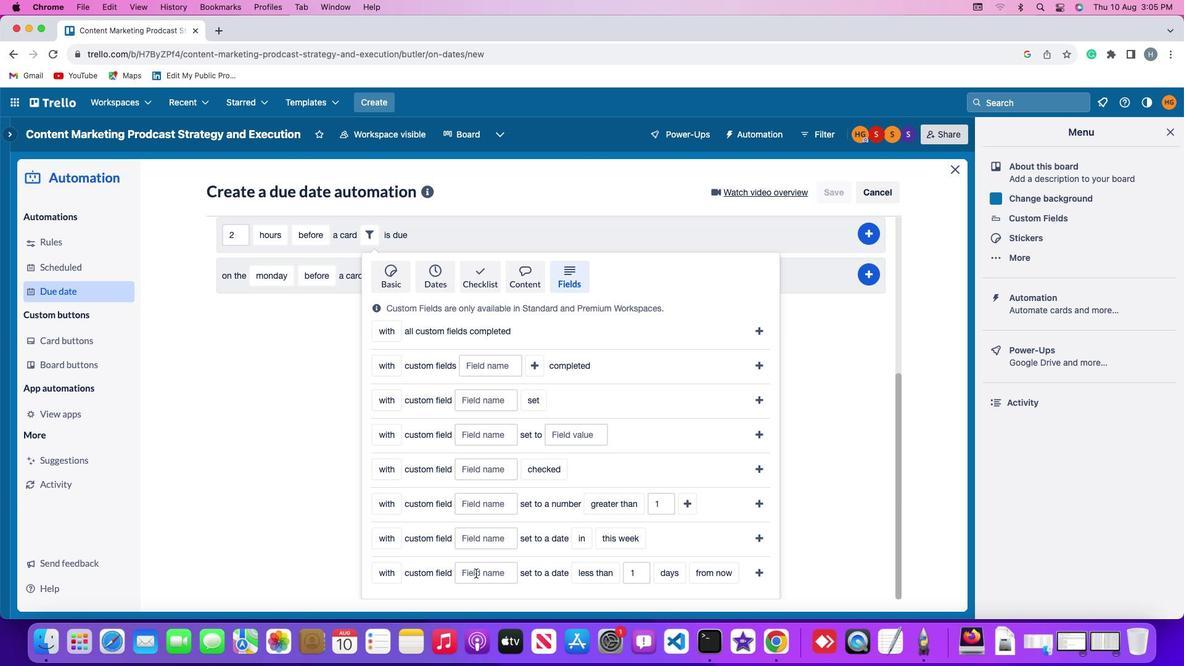
Action: Mouse pressed left at (475, 573)
Screenshot: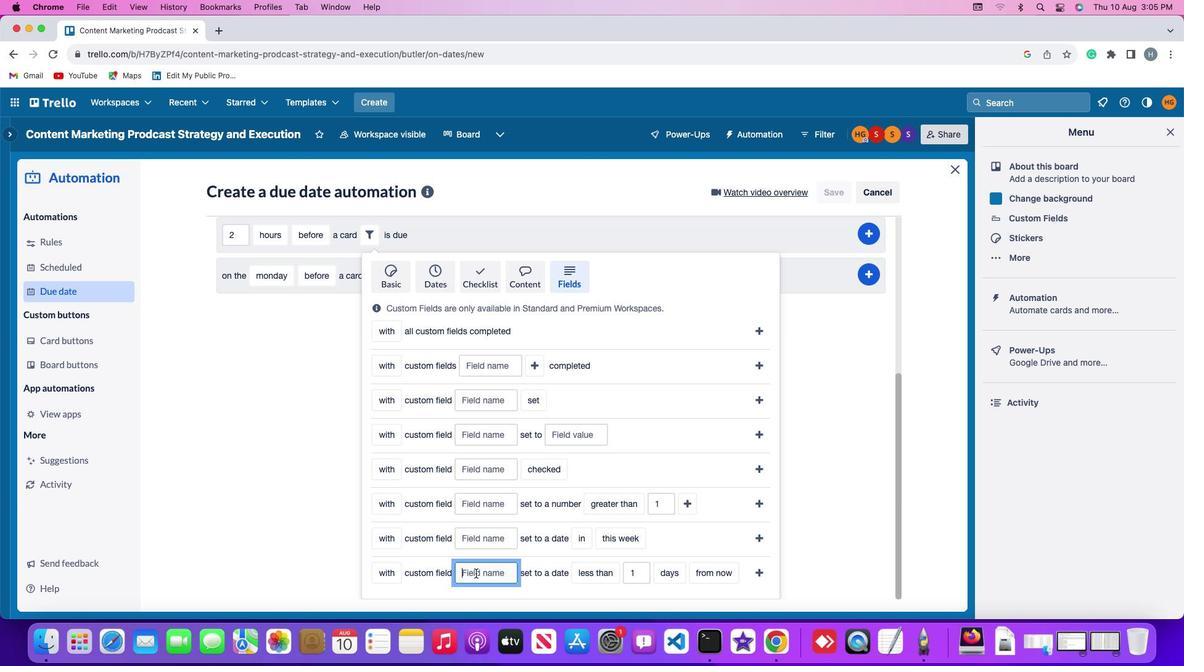 
Action: Mouse moved to (477, 572)
Screenshot: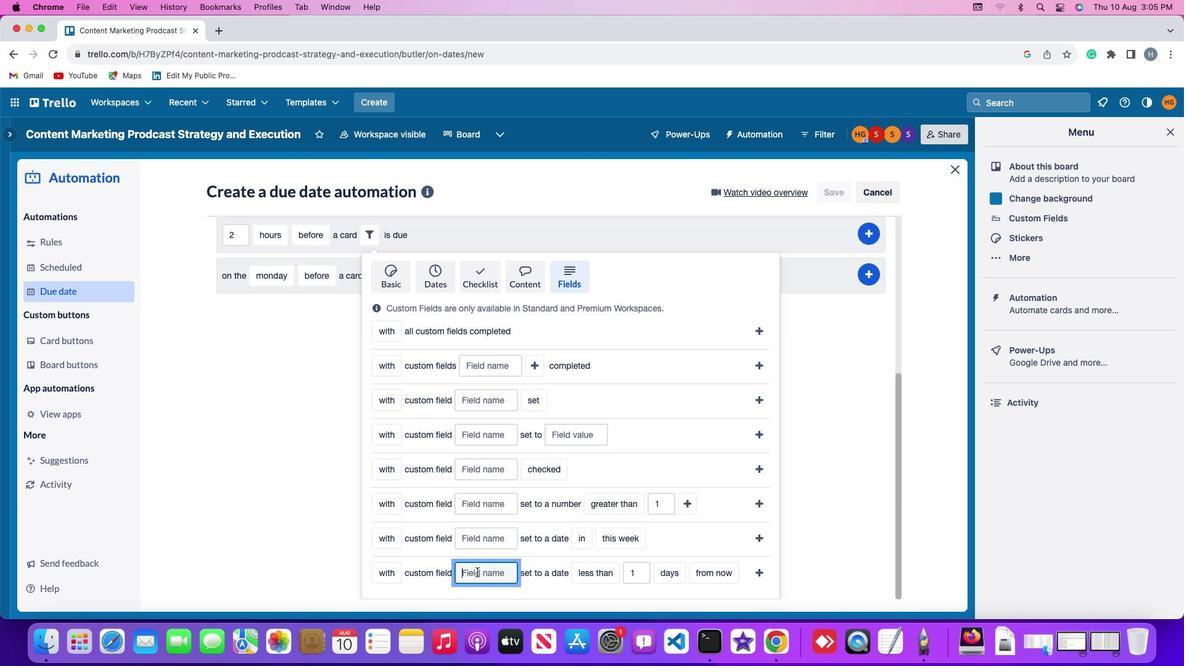 
Action: Key pressed Key.shift'R''e''s''u''m''e'
Screenshot: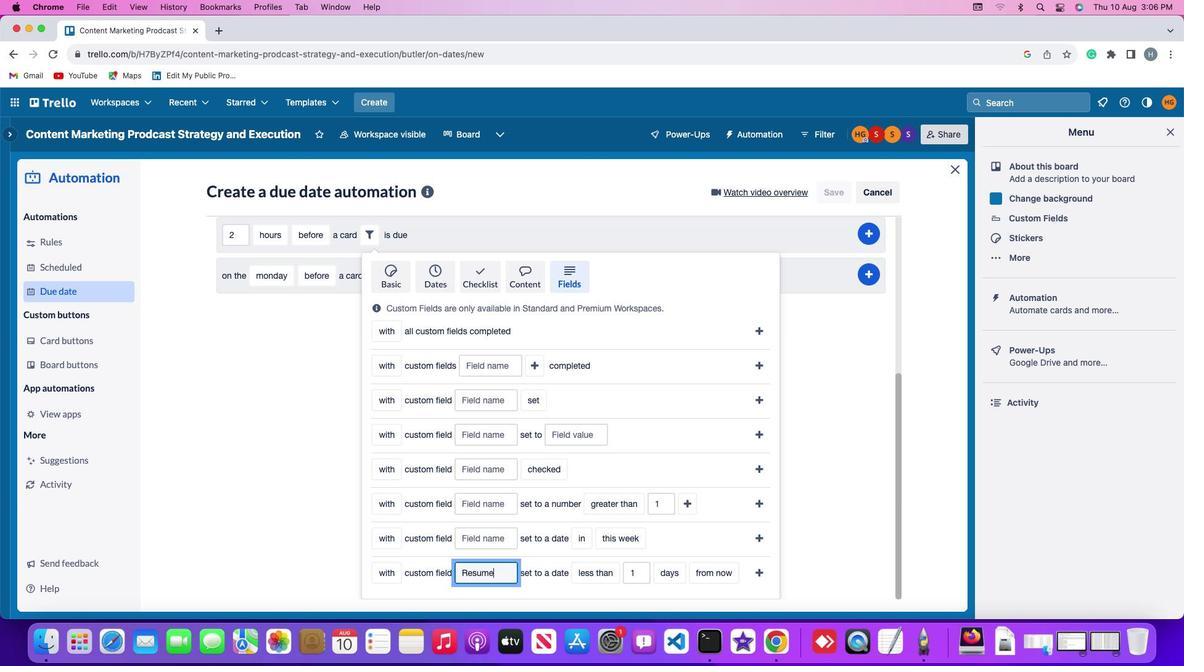 
Action: Mouse moved to (589, 568)
Screenshot: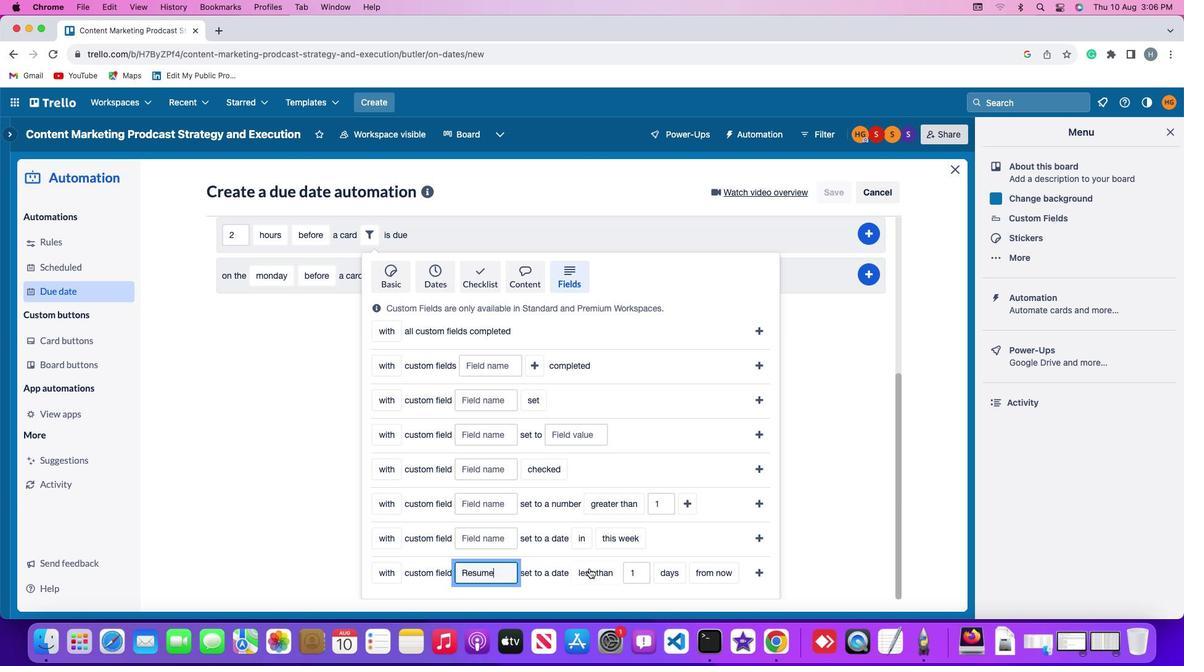 
Action: Mouse pressed left at (589, 568)
Screenshot: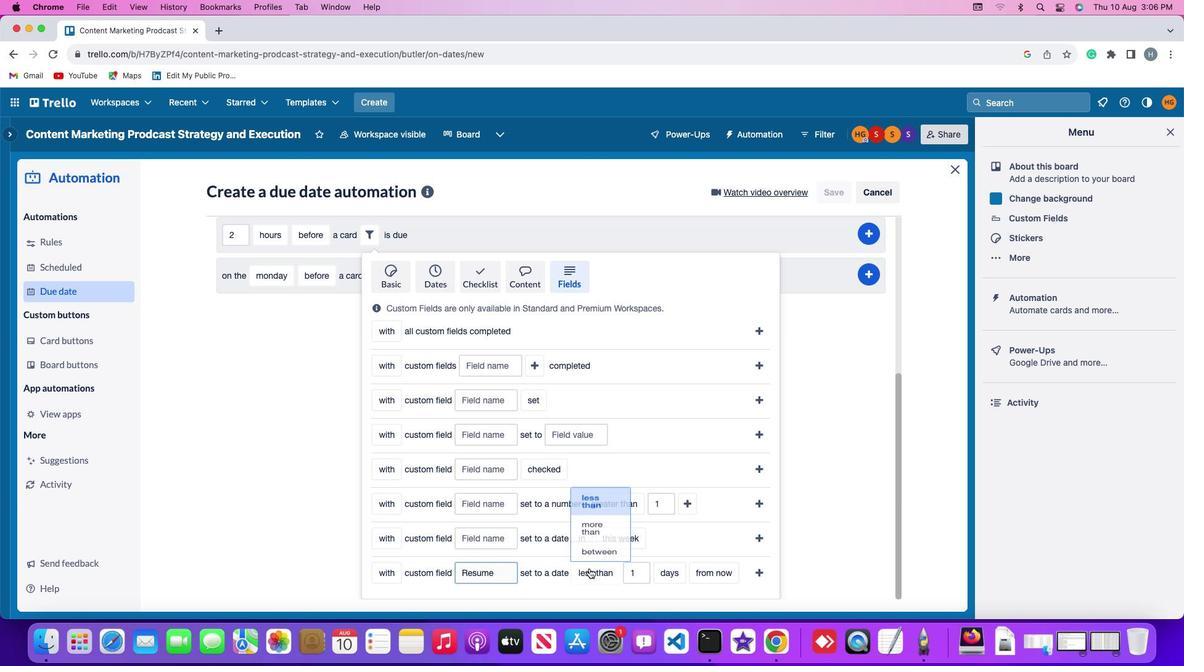 
Action: Mouse moved to (593, 518)
Screenshot: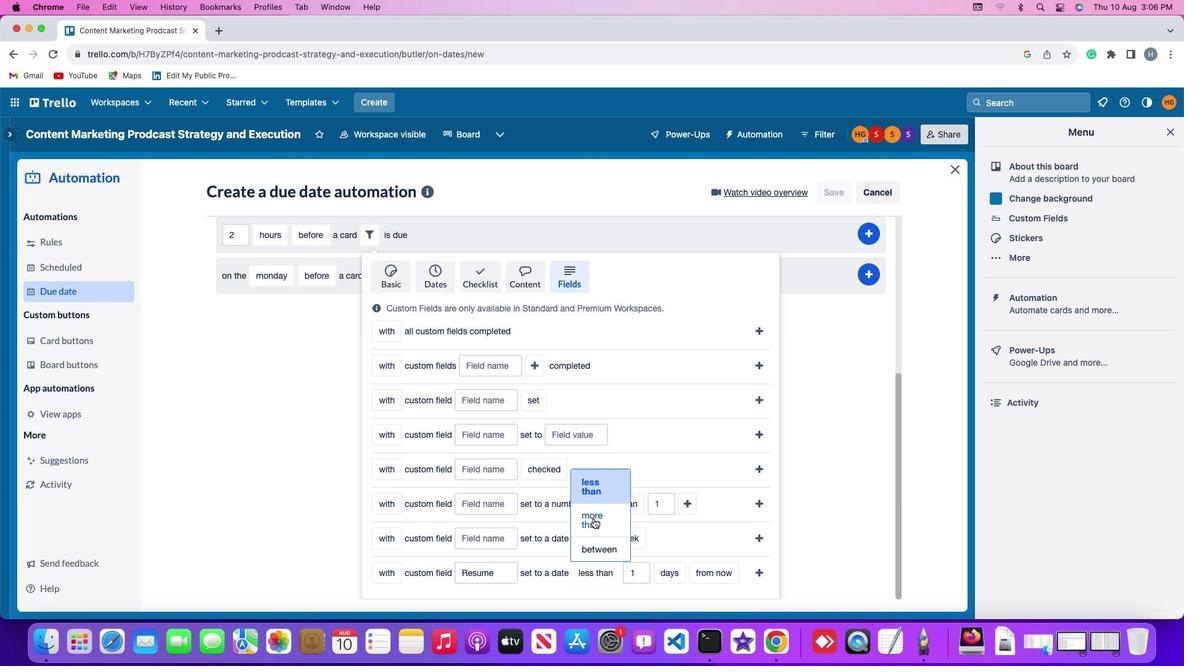 
Action: Mouse pressed left at (593, 518)
Screenshot: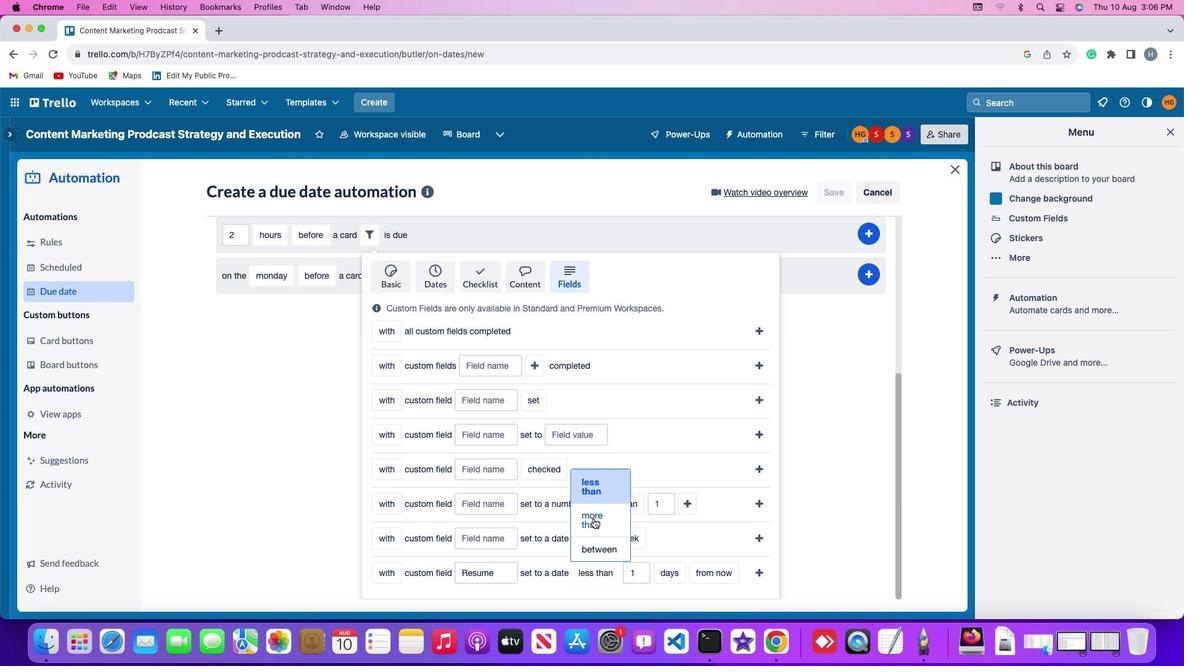 
Action: Mouse moved to (642, 573)
Screenshot: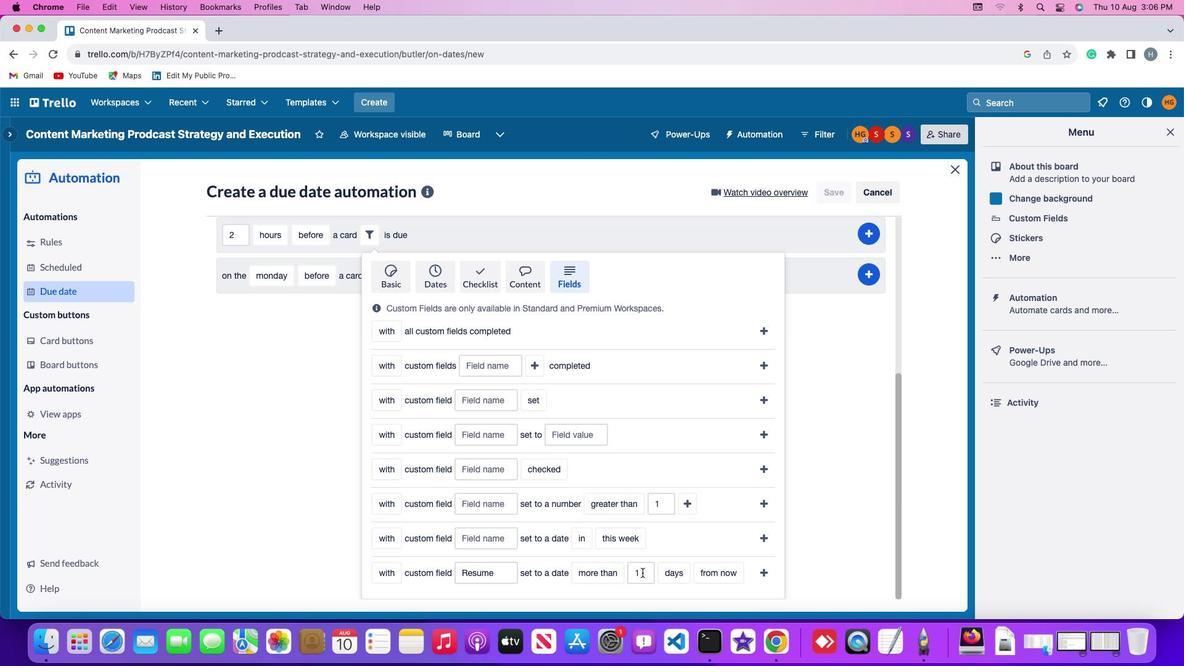 
Action: Mouse pressed left at (642, 573)
Screenshot: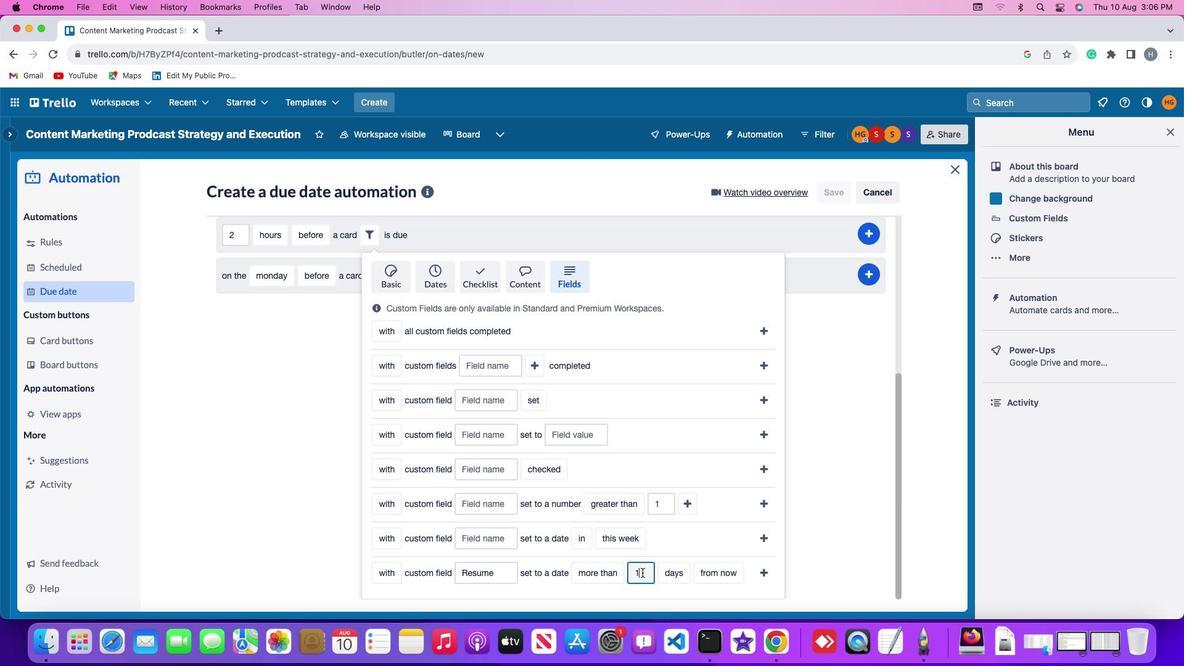 
Action: Key pressed Key.backspace
Screenshot: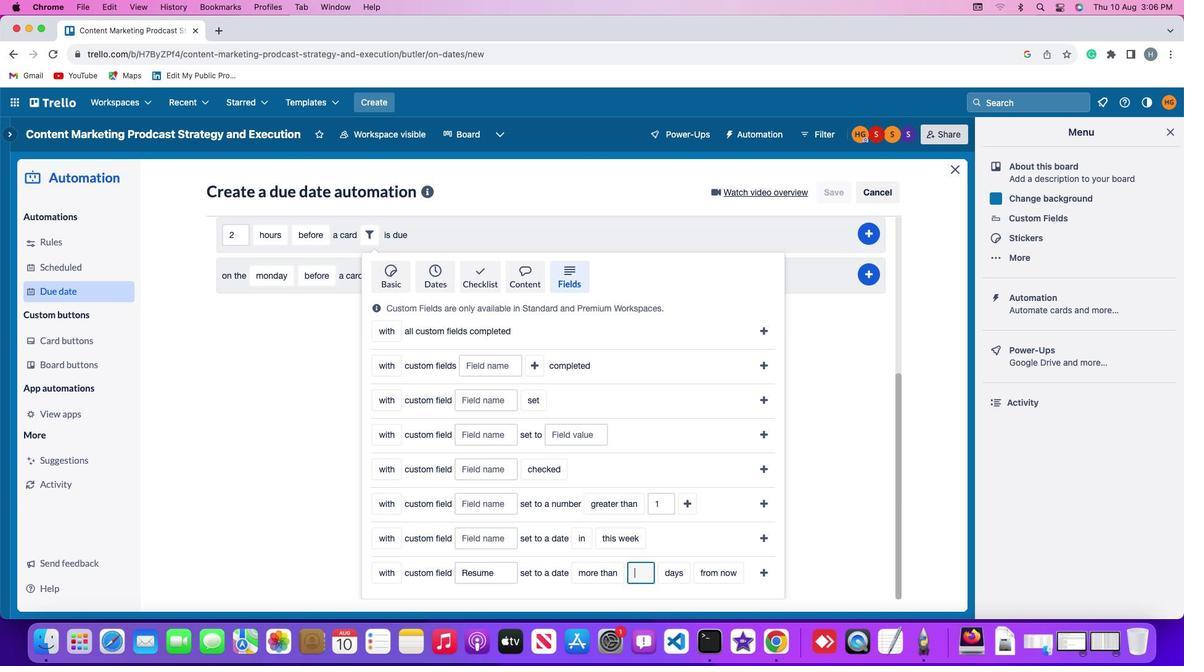 
Action: Mouse moved to (643, 573)
Screenshot: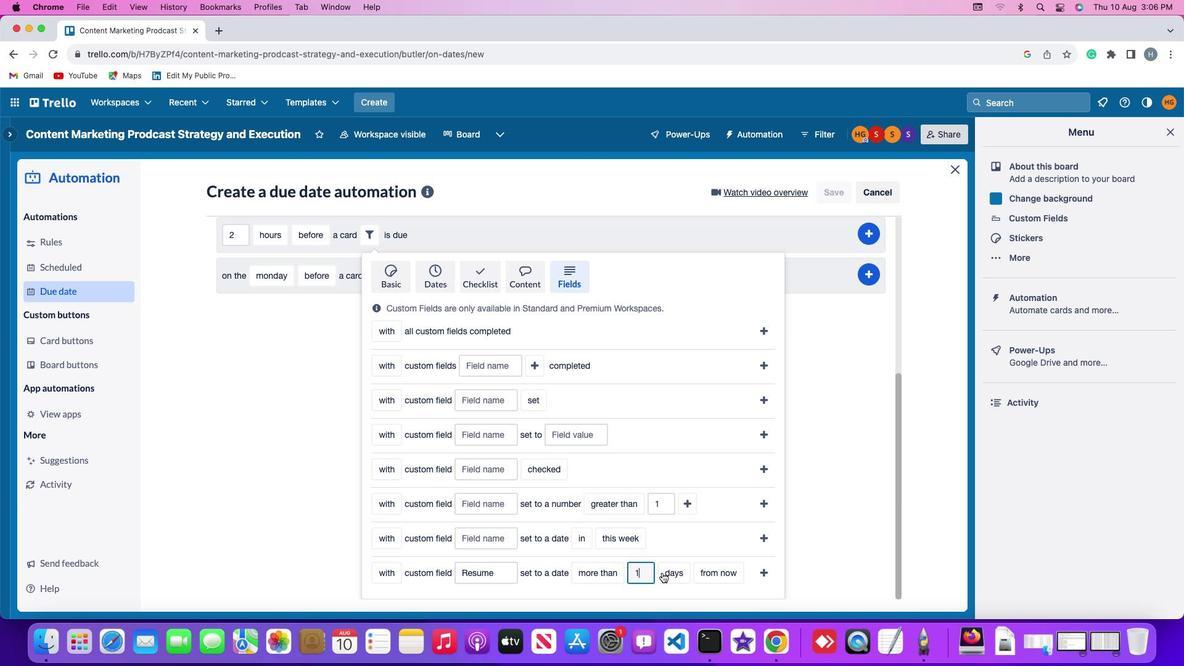 
Action: Key pressed '1'
Screenshot: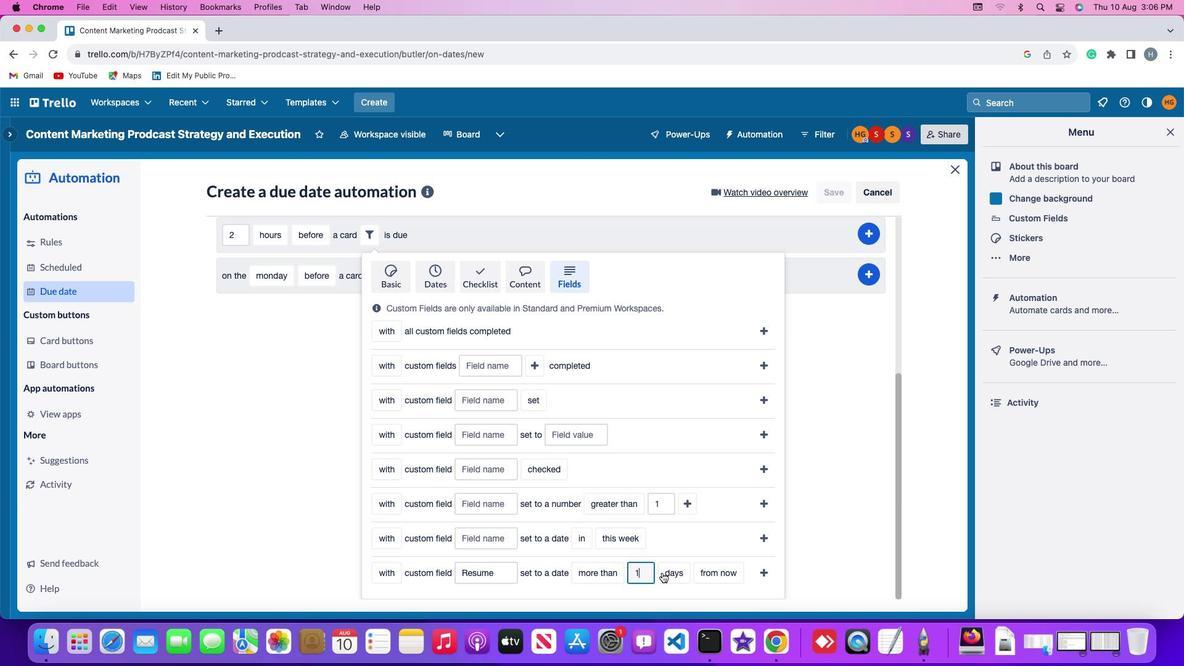 
Action: Mouse moved to (677, 571)
Screenshot: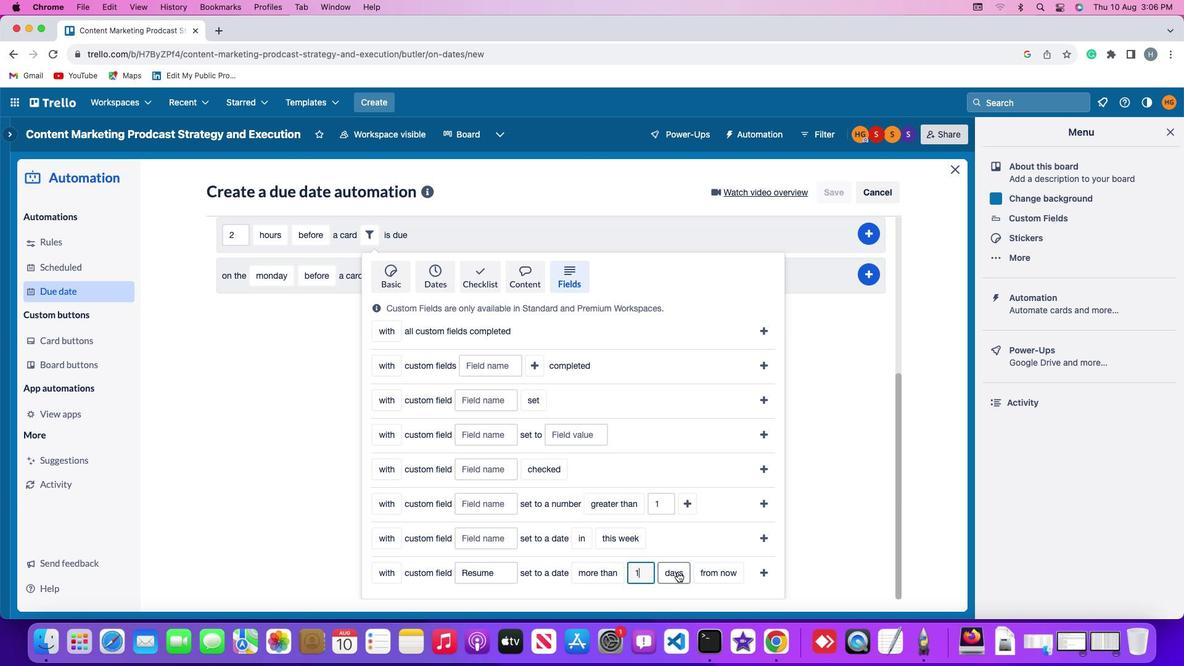 
Action: Mouse pressed left at (677, 571)
Screenshot: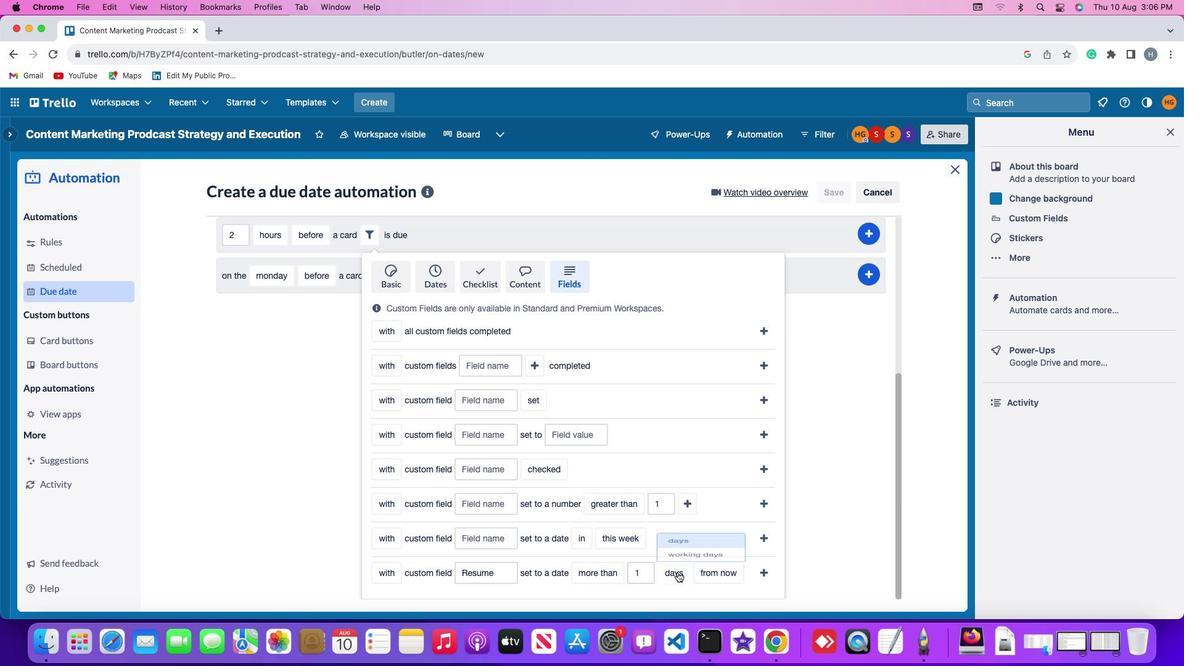 
Action: Mouse moved to (685, 532)
Screenshot: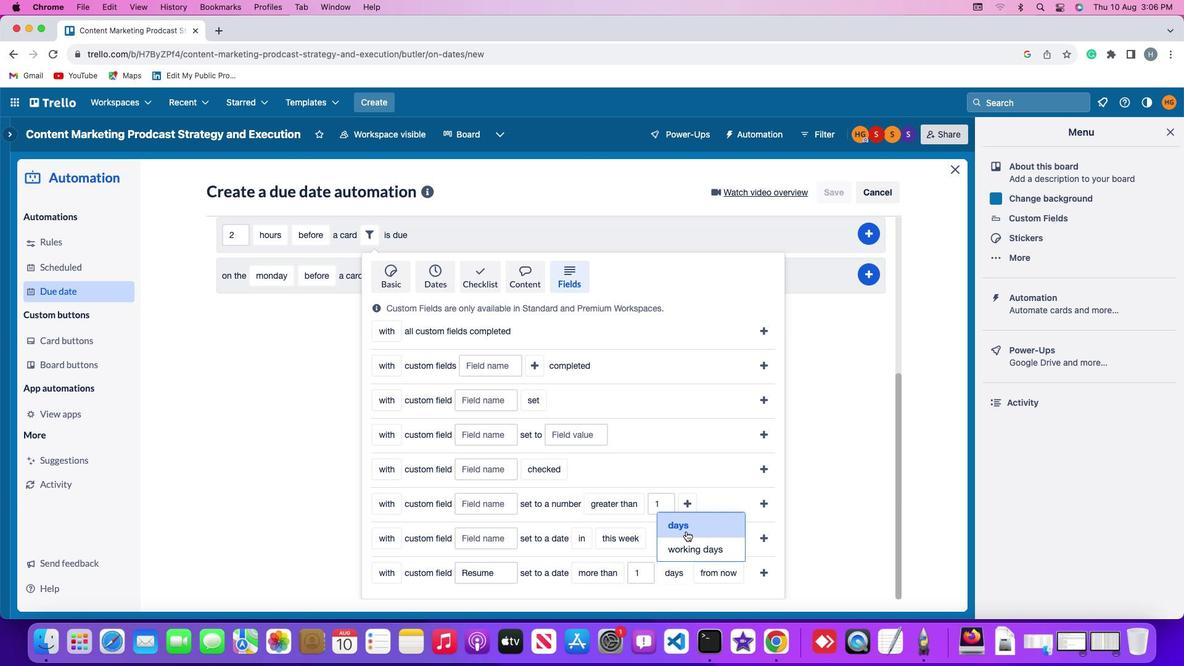 
Action: Mouse pressed left at (685, 532)
Screenshot: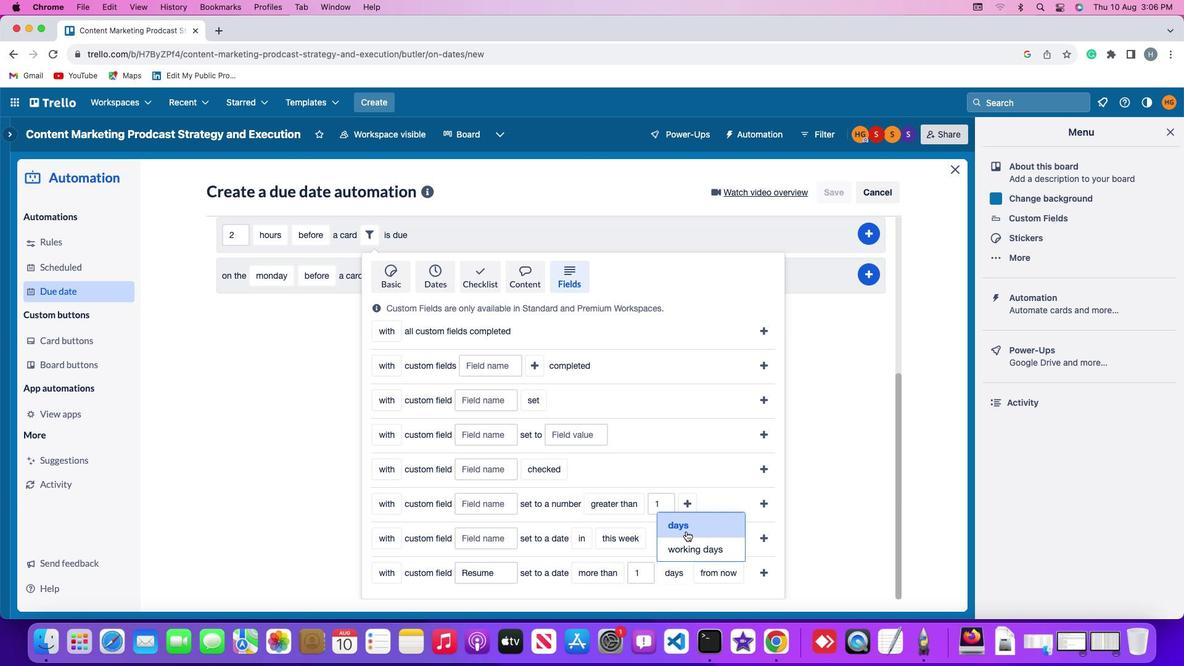 
Action: Mouse moved to (719, 568)
Screenshot: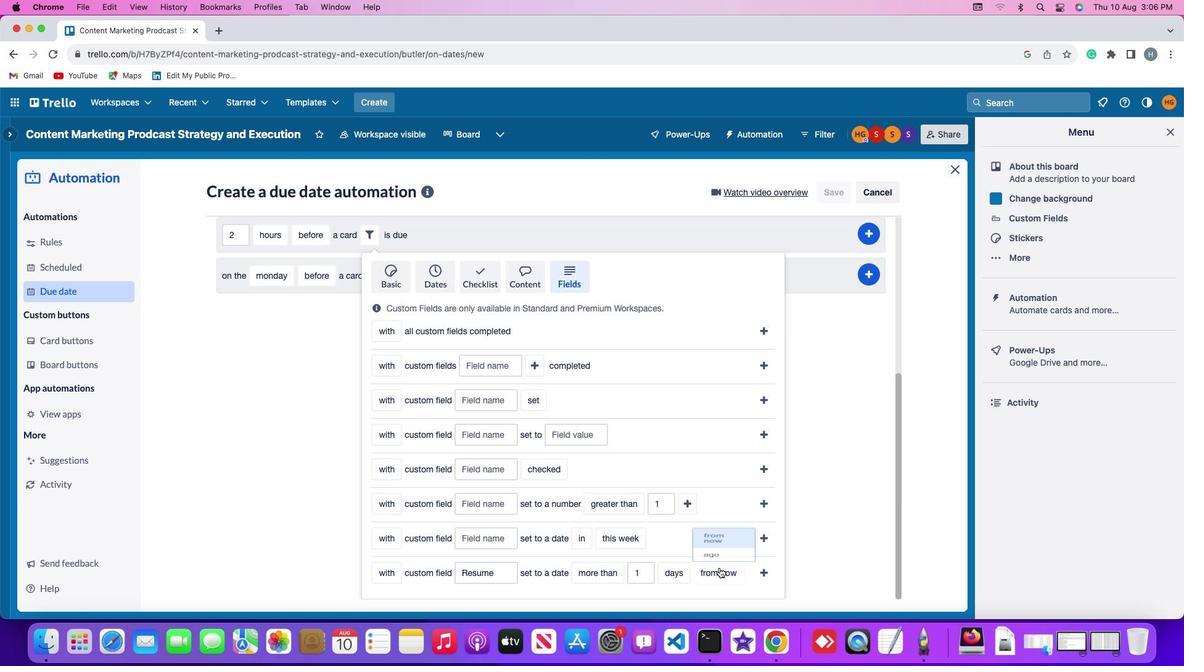 
Action: Mouse pressed left at (719, 568)
Screenshot: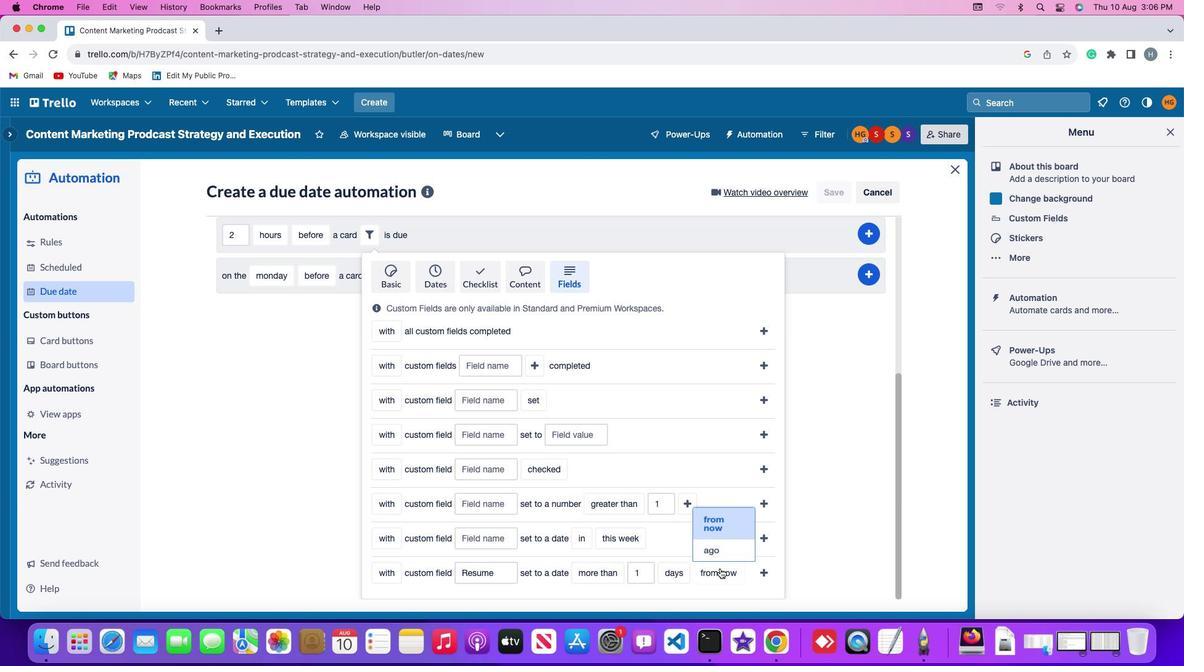 
Action: Mouse moved to (721, 547)
Screenshot: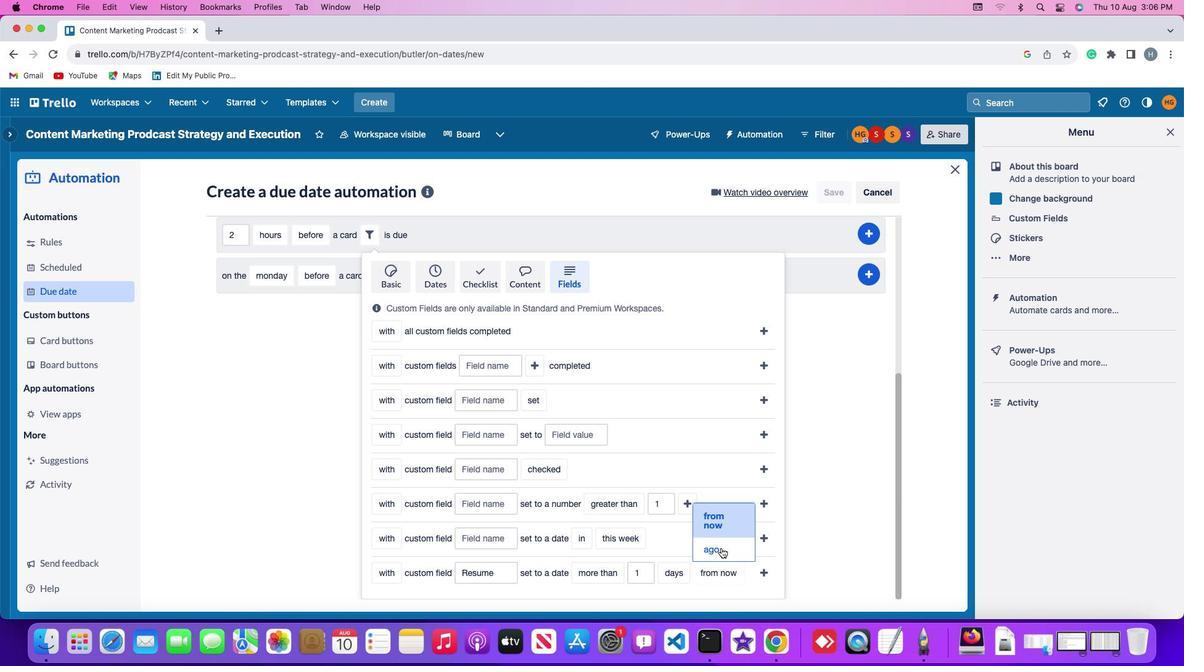 
Action: Mouse pressed left at (721, 547)
Screenshot: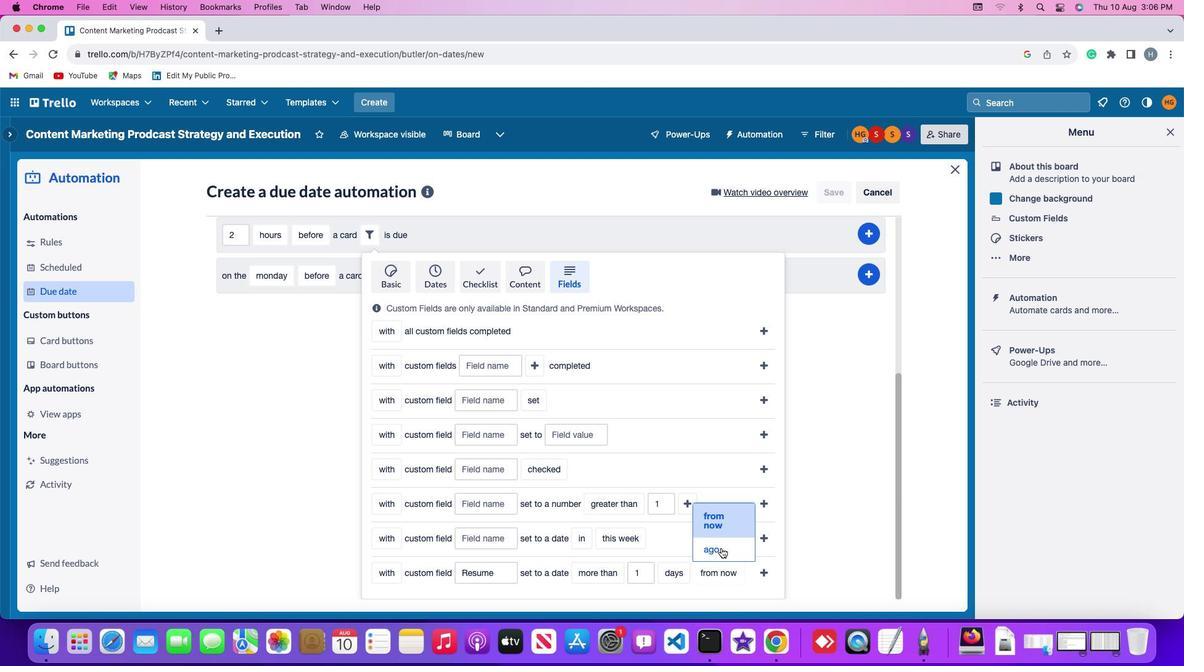 
Action: Mouse moved to (740, 570)
Screenshot: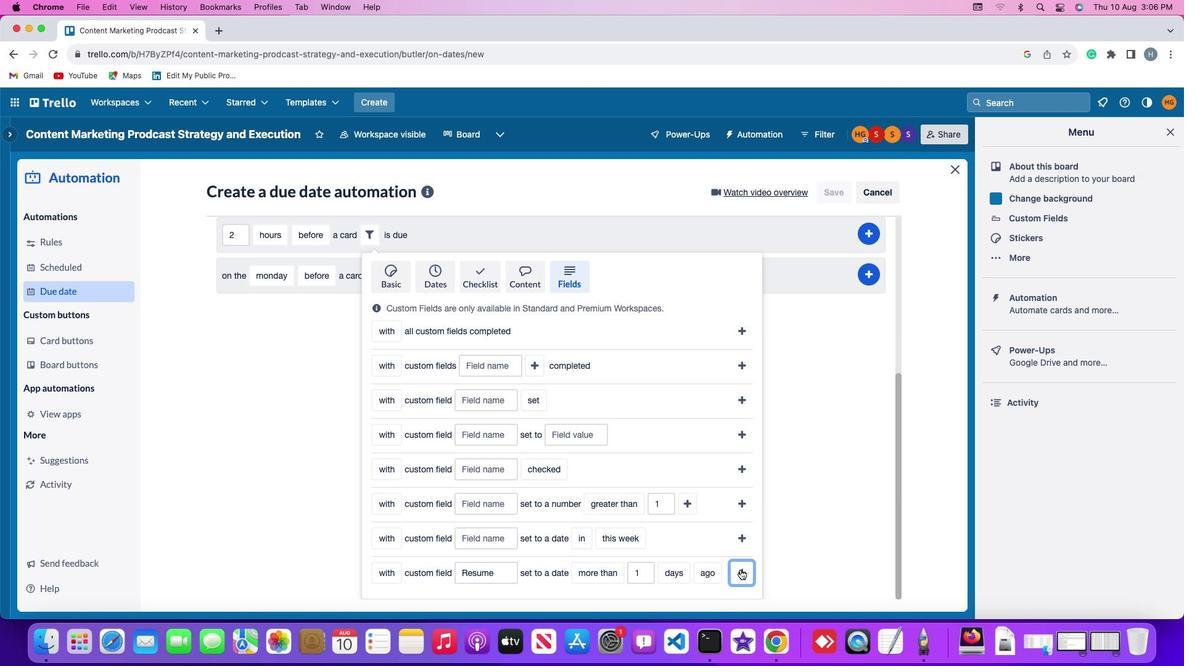 
Action: Mouse pressed left at (740, 570)
Screenshot: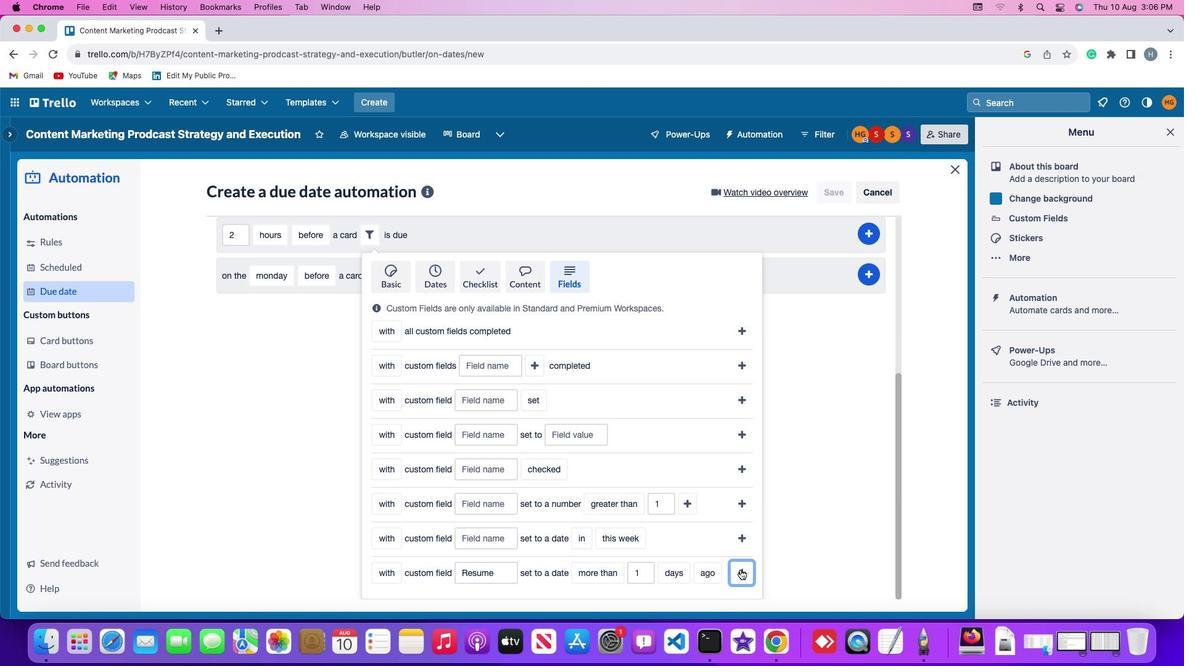 
Action: Mouse moved to (872, 495)
Screenshot: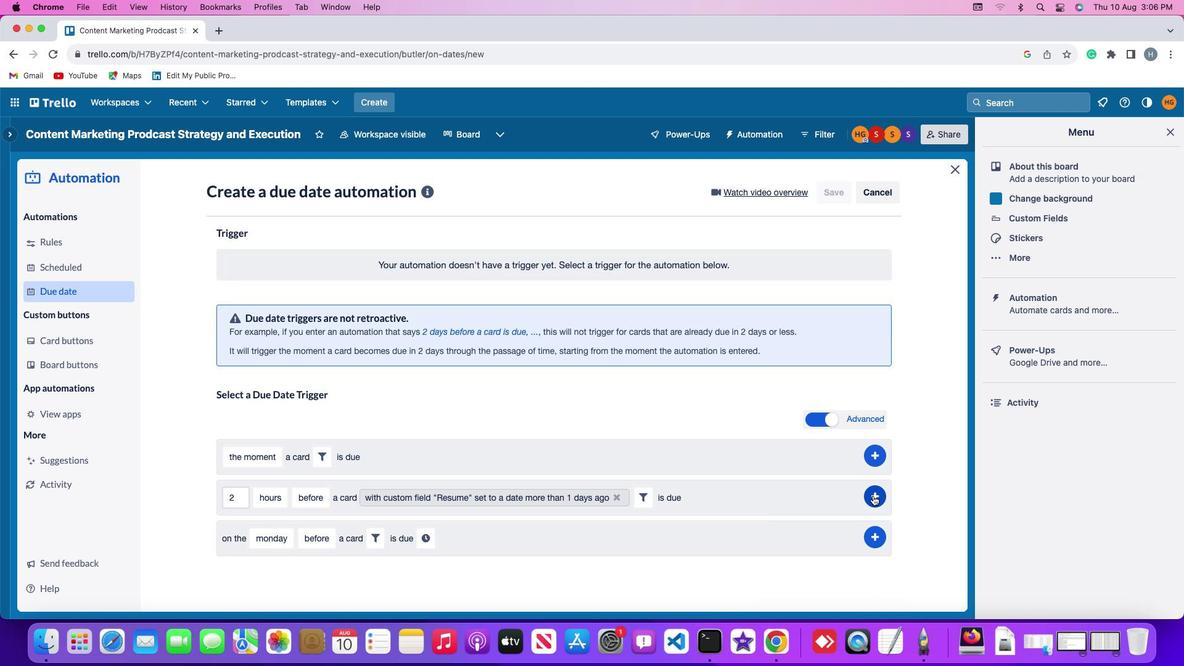 
Action: Mouse pressed left at (872, 495)
Screenshot: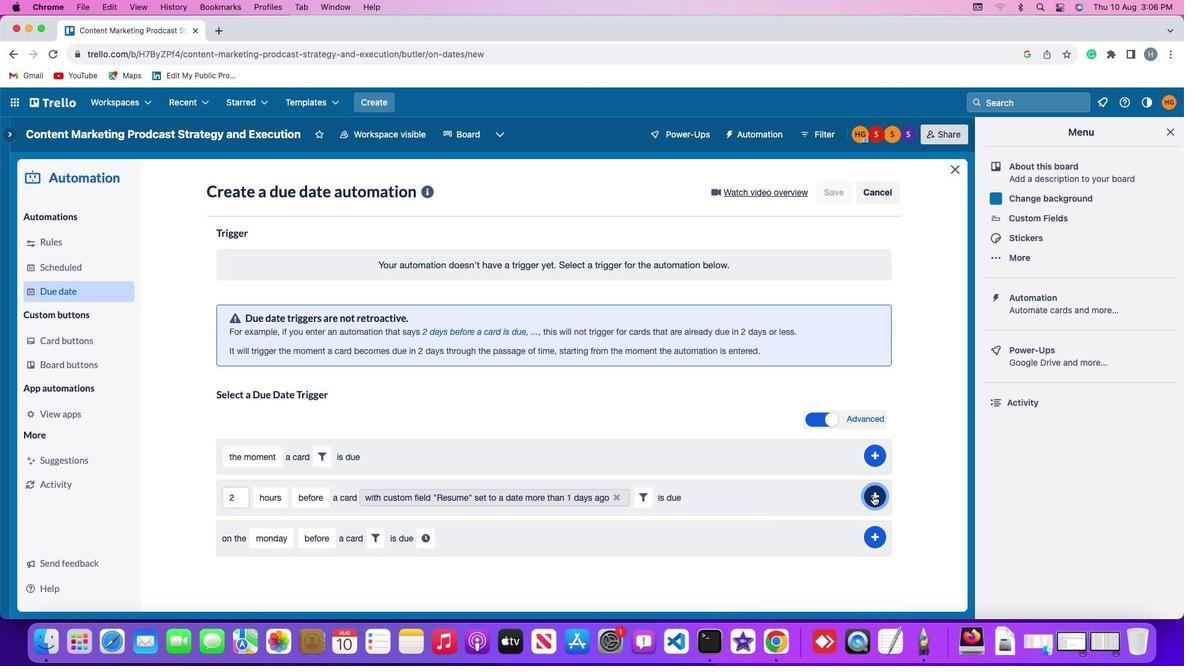 
Action: Mouse moved to (932, 411)
Screenshot: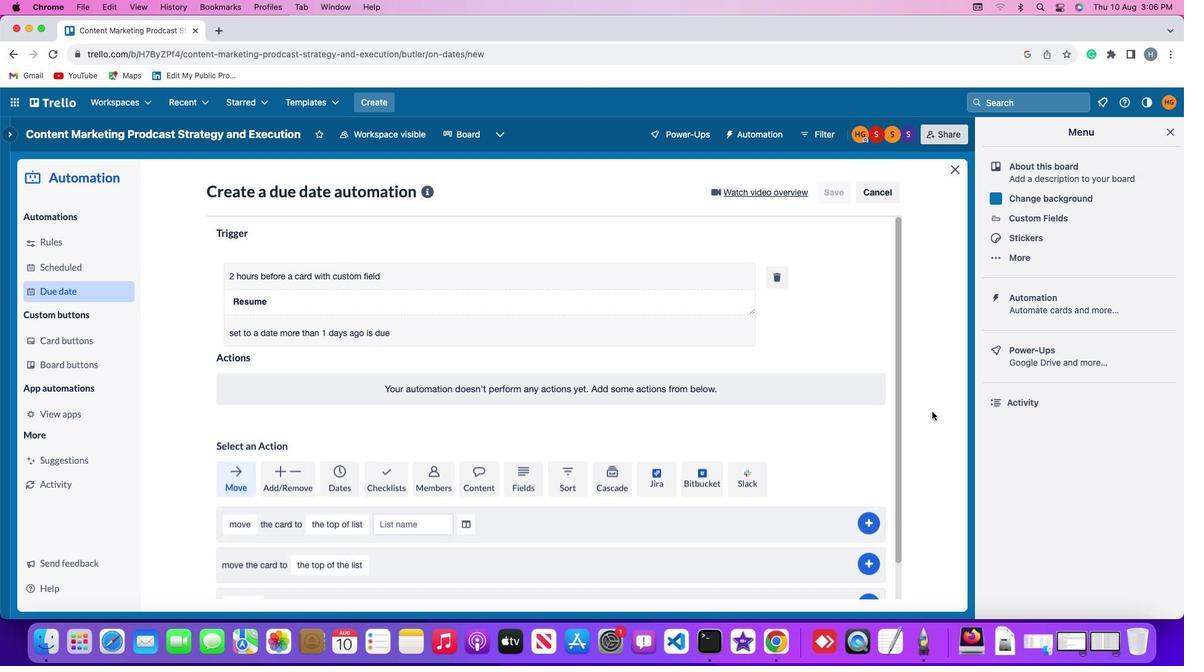 
